 Task: For heading Calibri with Bold.  font size for heading24,  'Change the font style of data to'Bell MT.  and font size to 16,  Change the alignment of both headline & data to Align middle & Align Center.  In the sheet  analysisSalesDashboard
Action: Mouse moved to (67, 148)
Screenshot: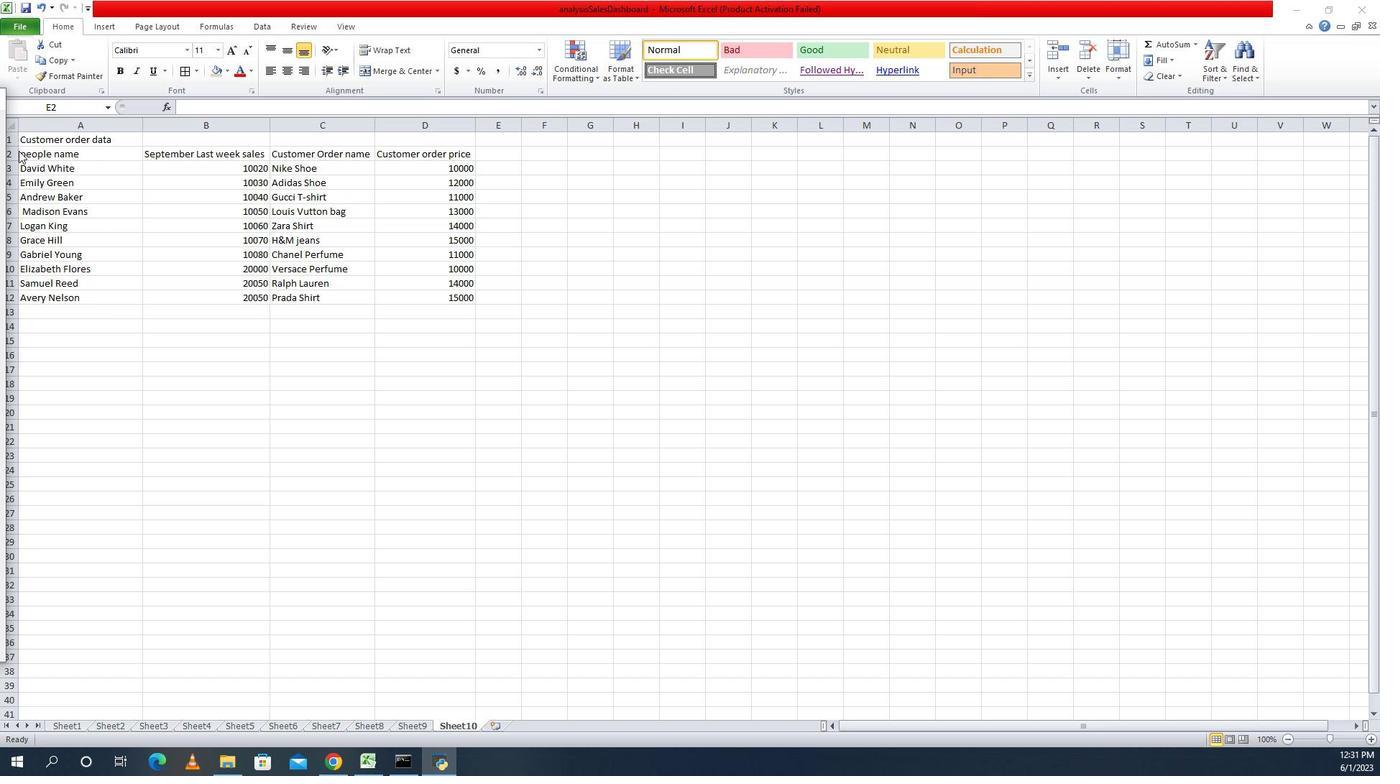 
Action: Mouse pressed left at (67, 148)
Screenshot: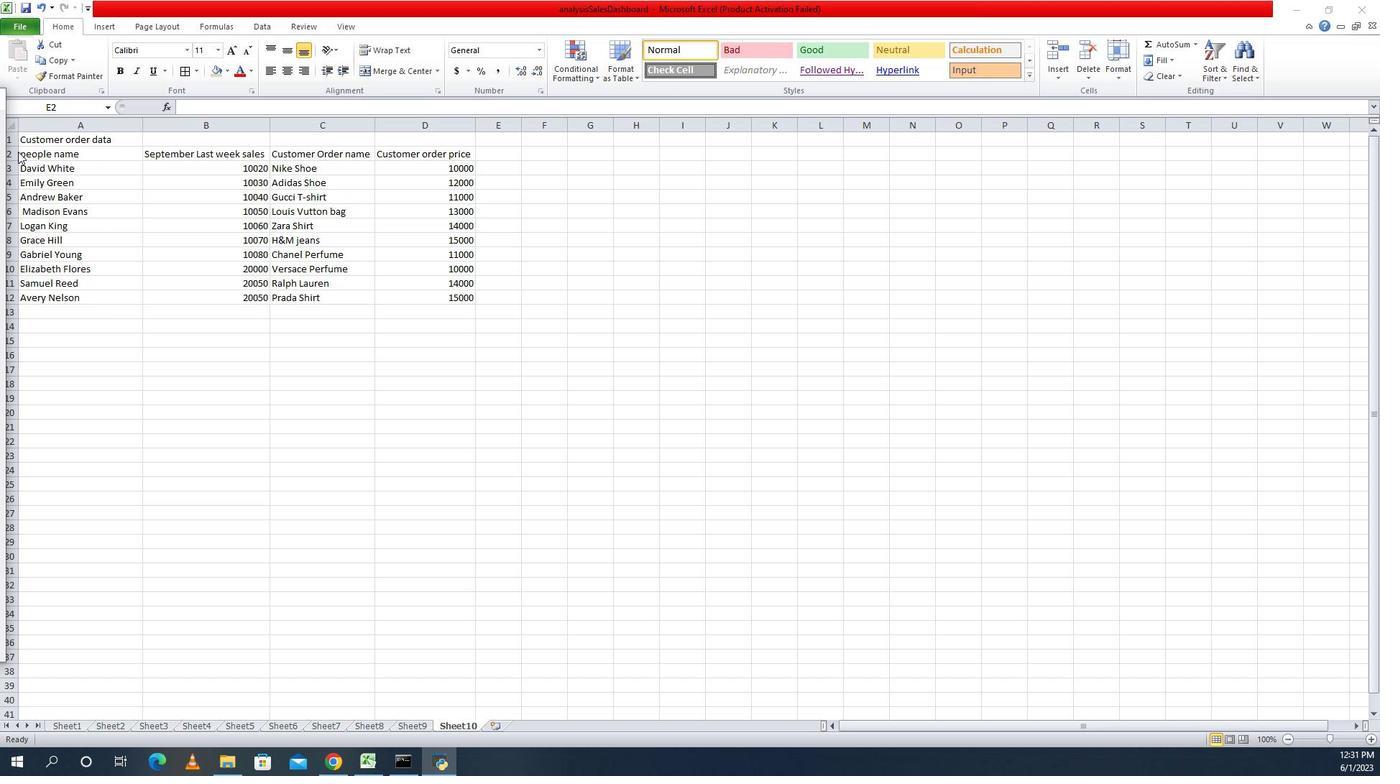 
Action: Mouse moved to (97, 153)
Screenshot: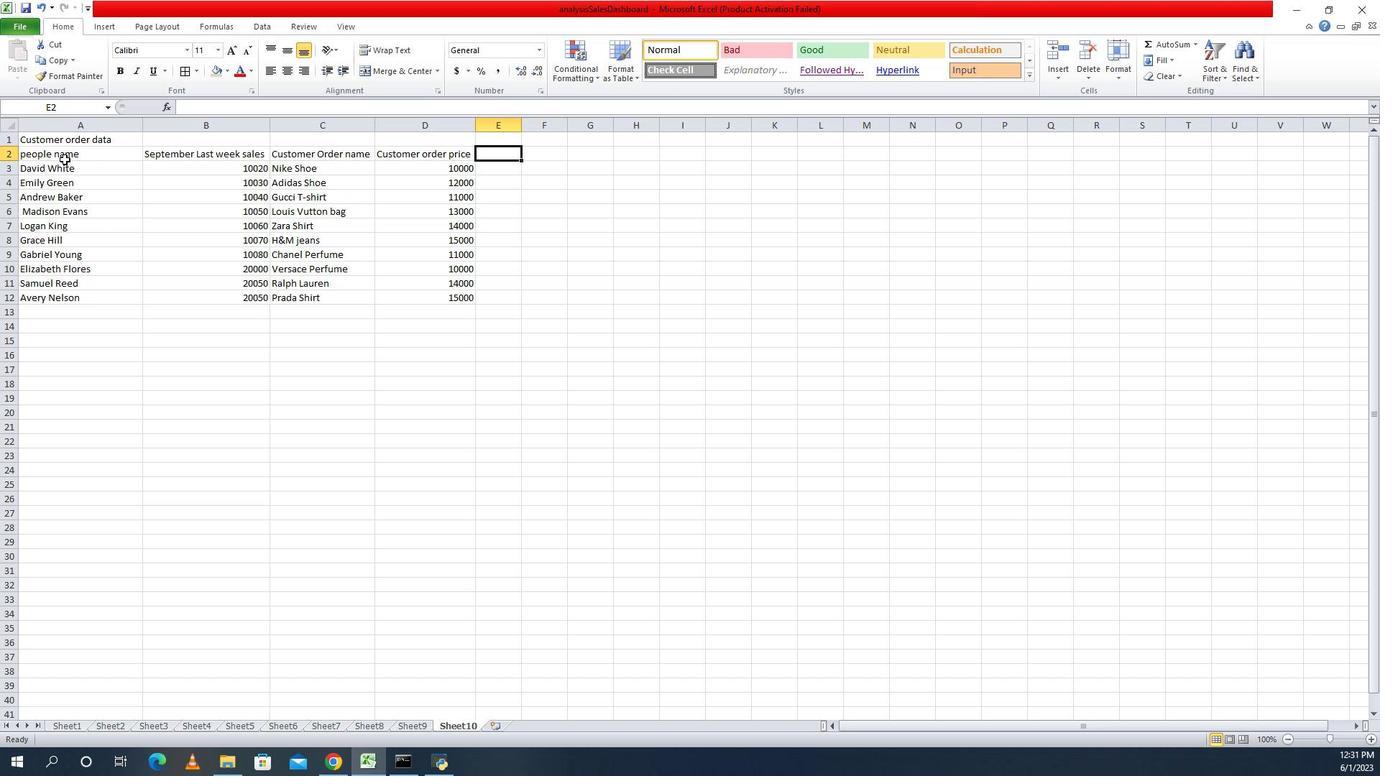 
Action: Mouse pressed left at (97, 153)
Screenshot: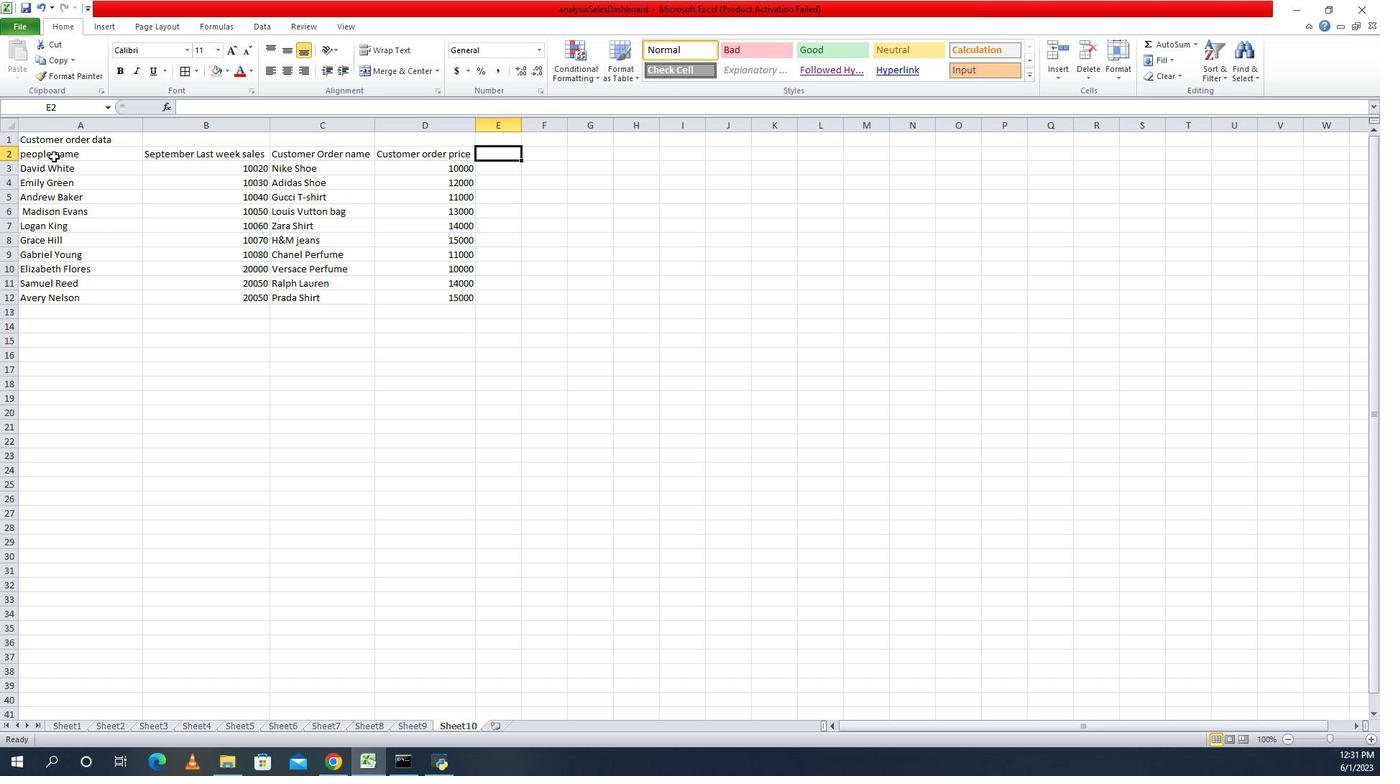 
Action: Mouse moved to (196, 45)
Screenshot: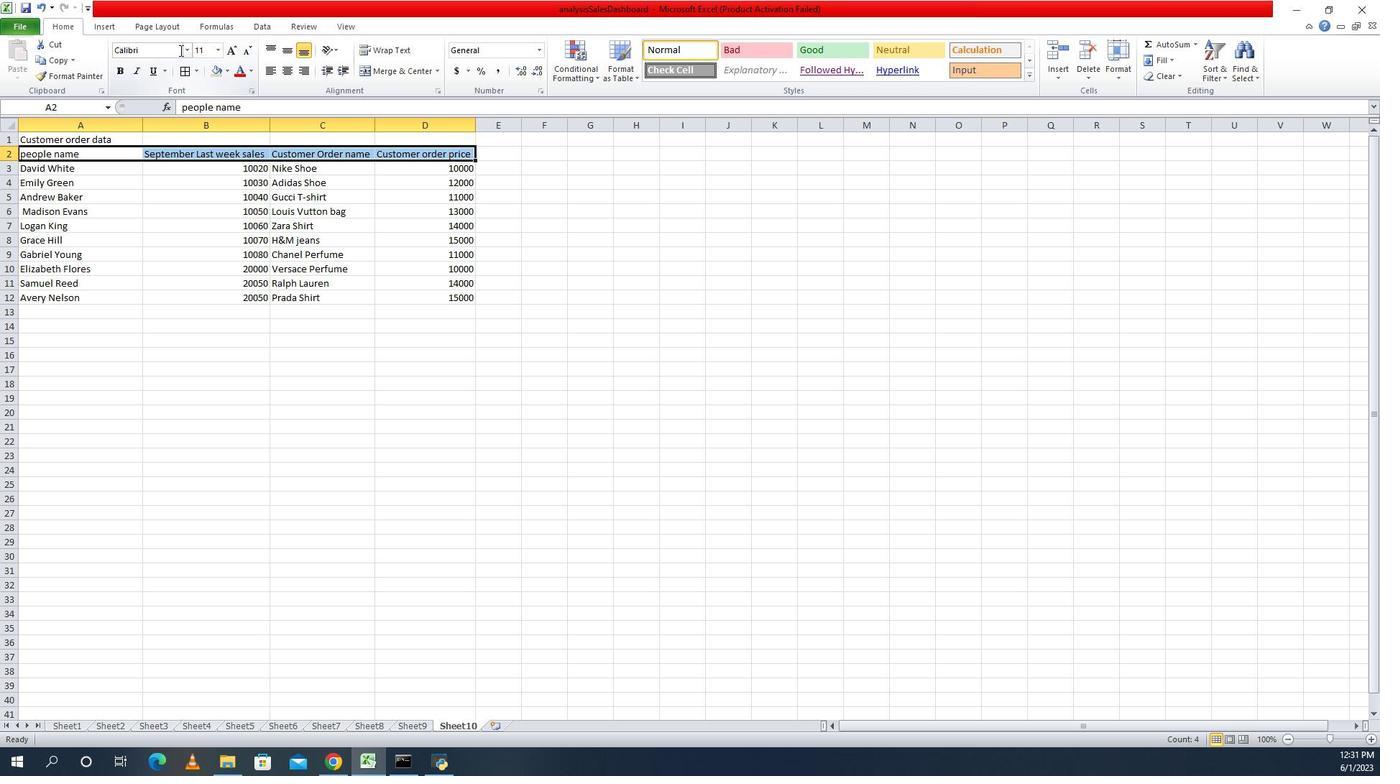 
Action: Mouse pressed left at (196, 45)
Screenshot: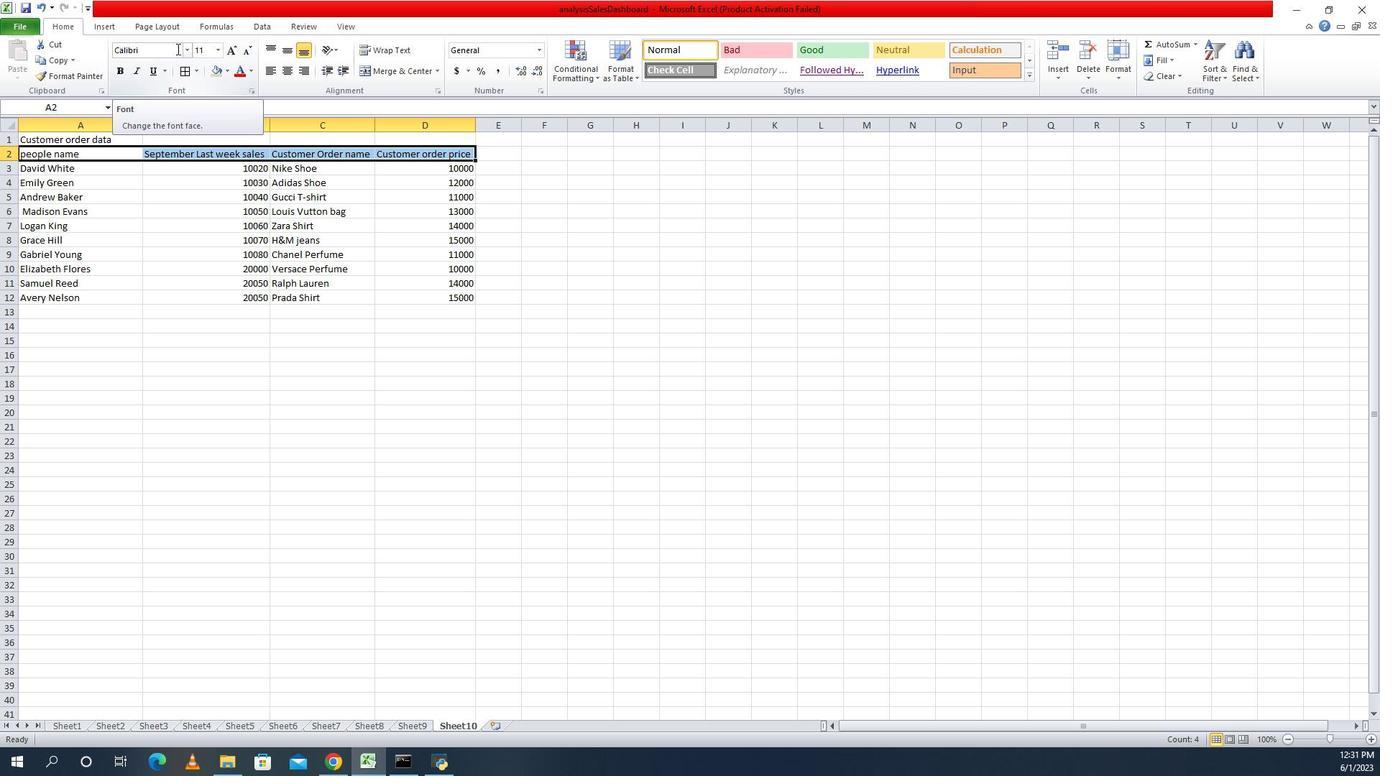 
Action: Mouse moved to (154, 67)
Screenshot: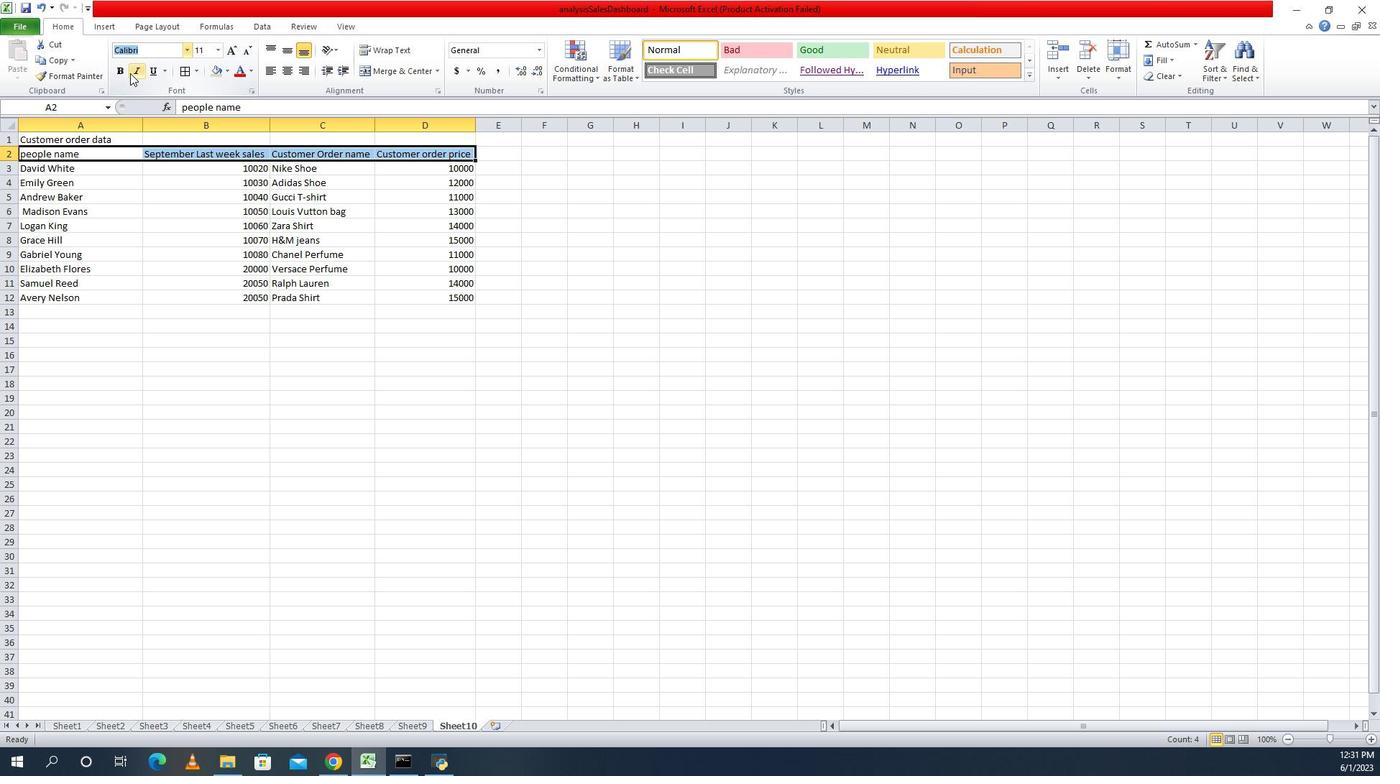 
Action: Mouse pressed left at (154, 67)
Screenshot: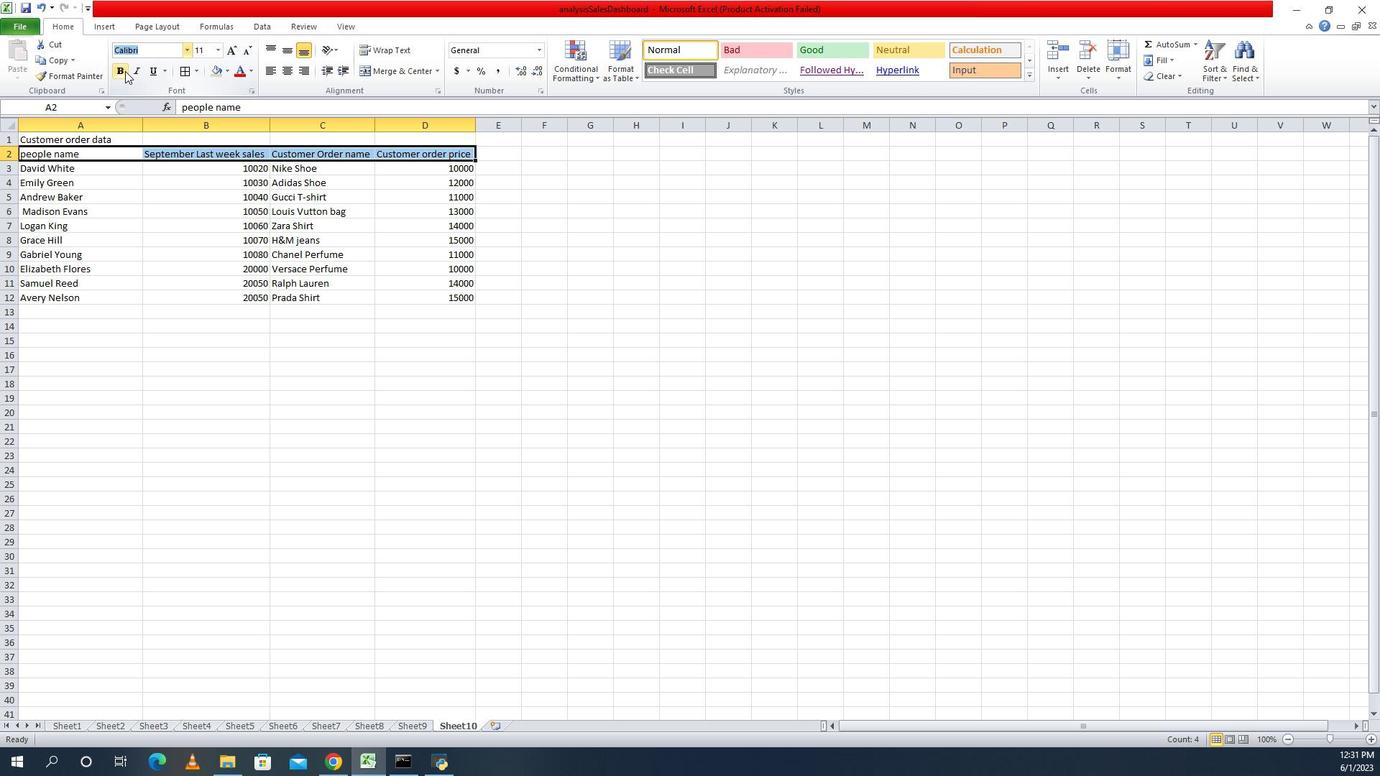
Action: Mouse moved to (230, 48)
Screenshot: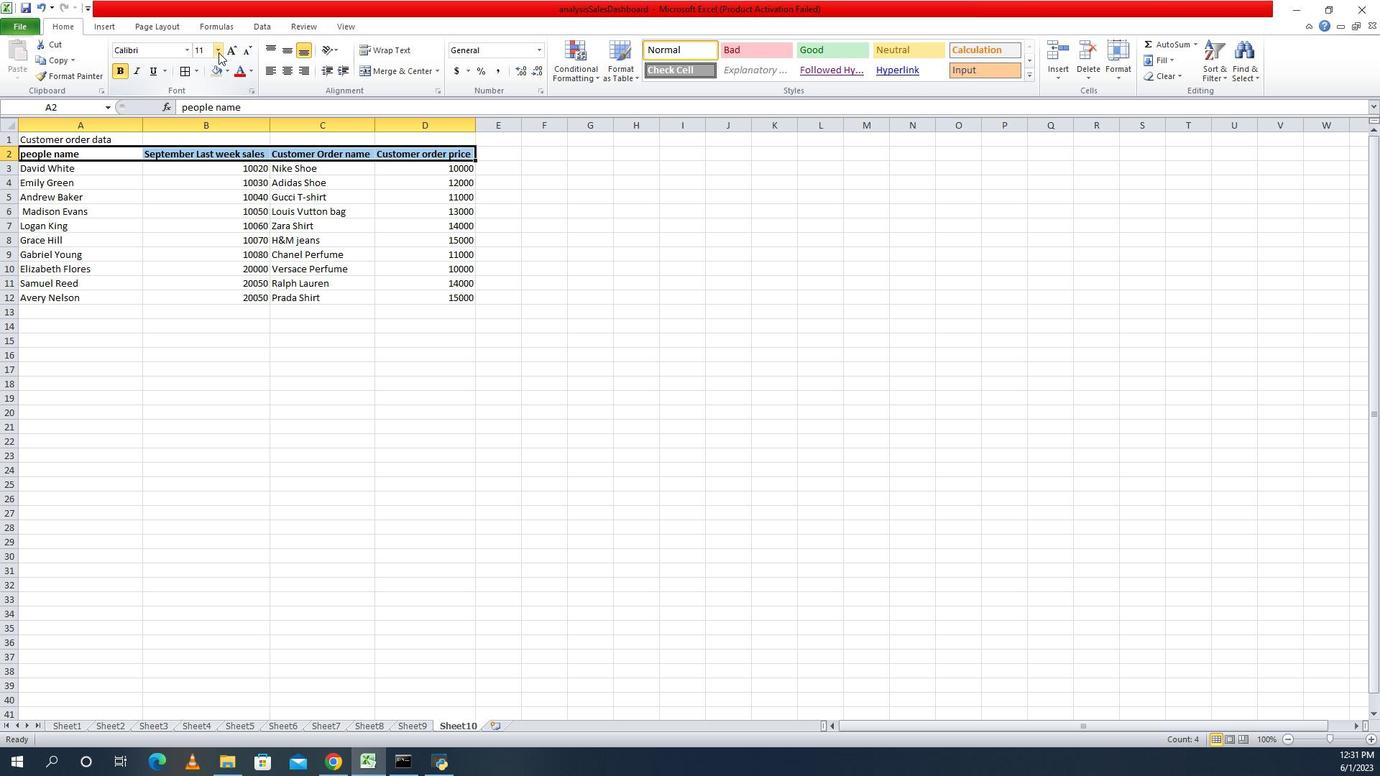
Action: Mouse pressed left at (230, 48)
Screenshot: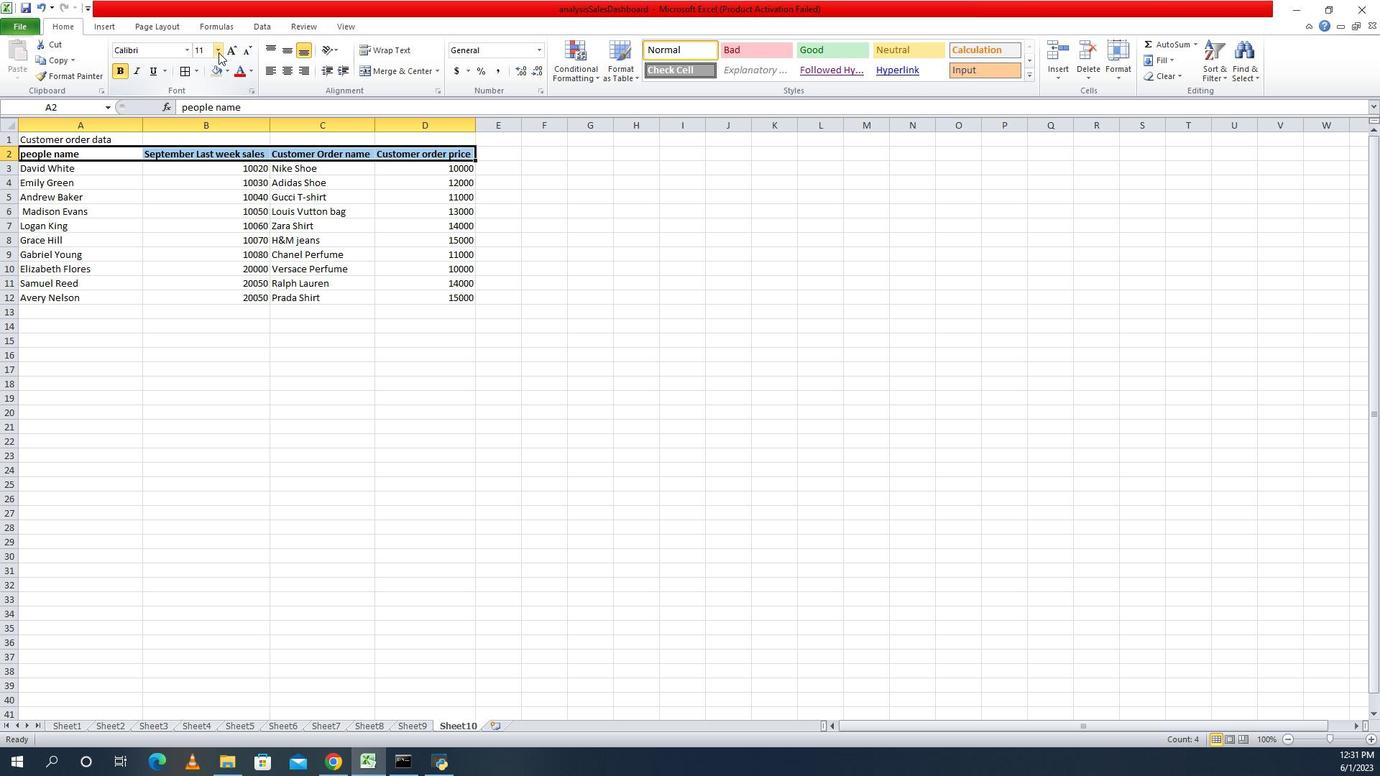 
Action: Mouse moved to (217, 180)
Screenshot: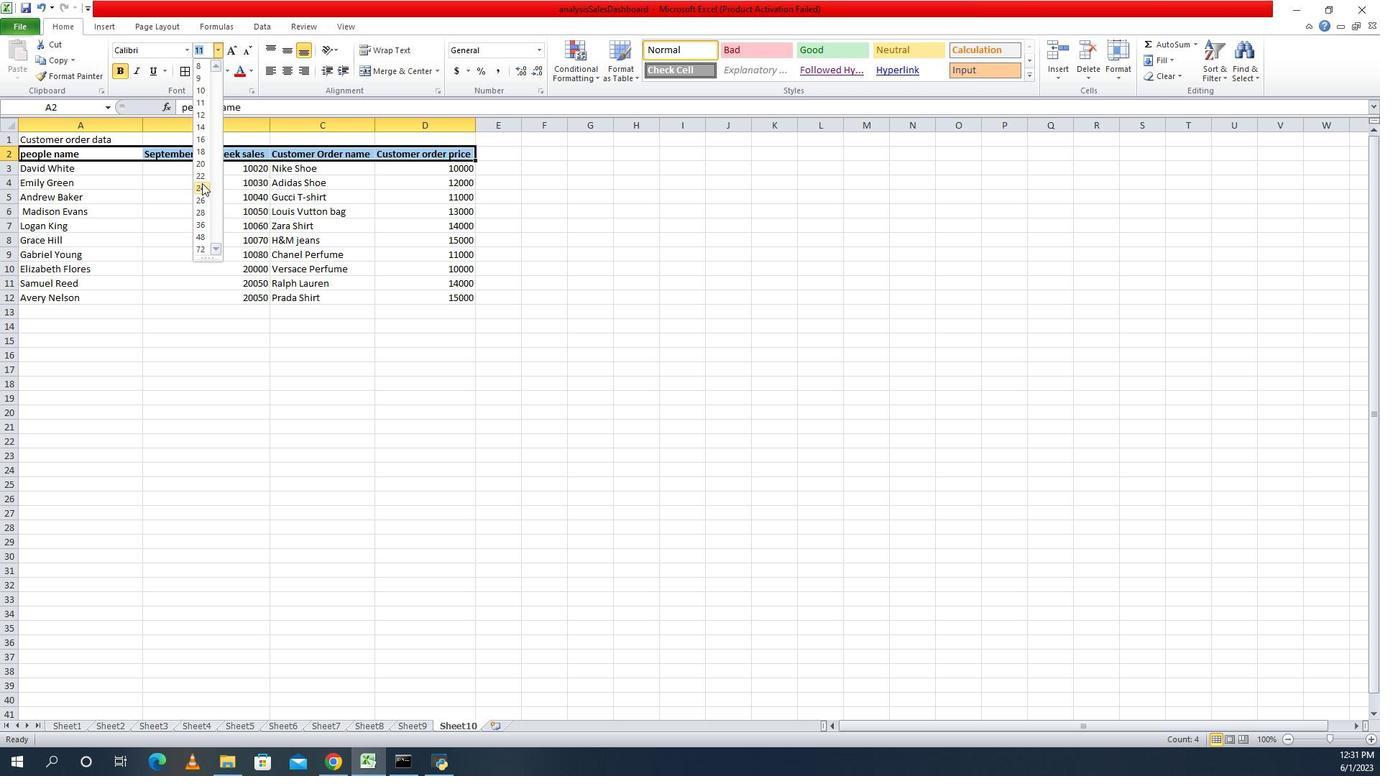 
Action: Mouse pressed left at (217, 180)
Screenshot: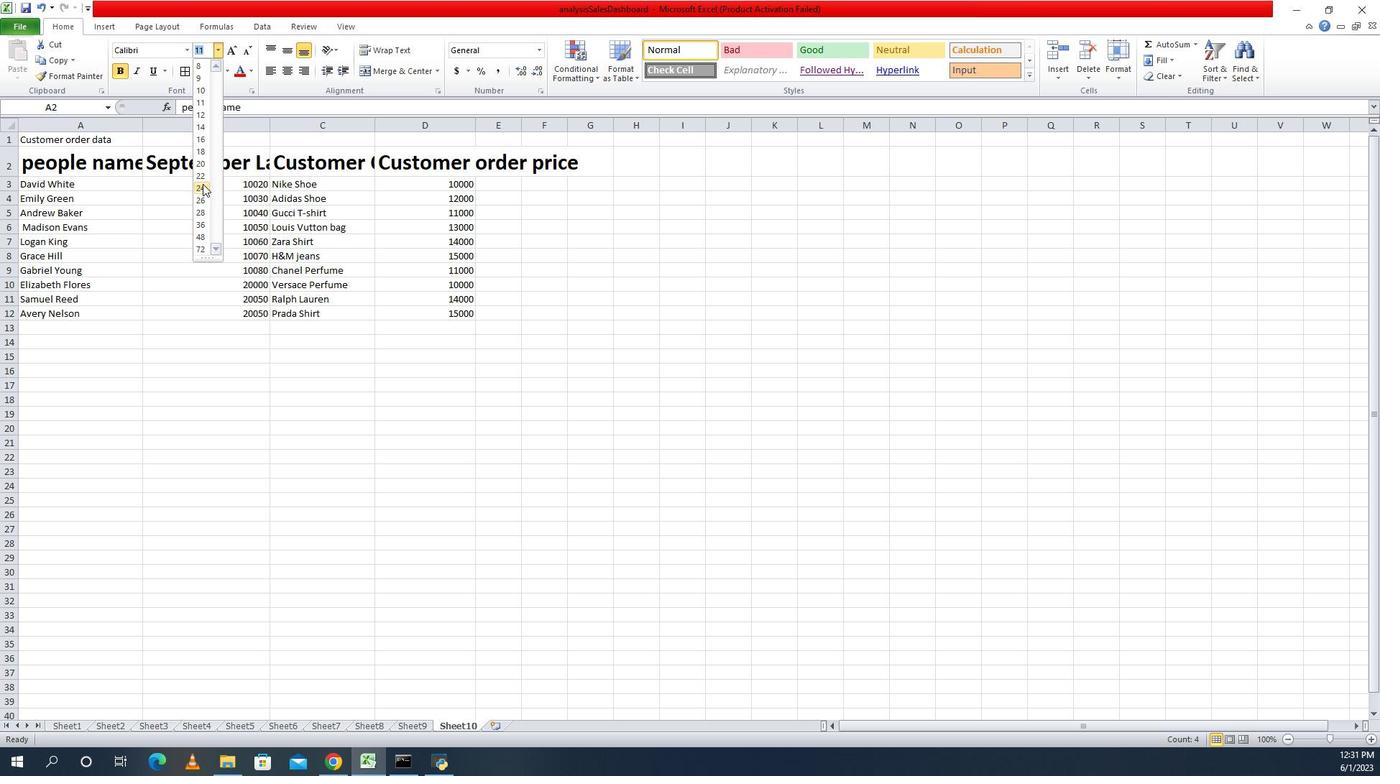 
Action: Mouse moved to (439, 121)
Screenshot: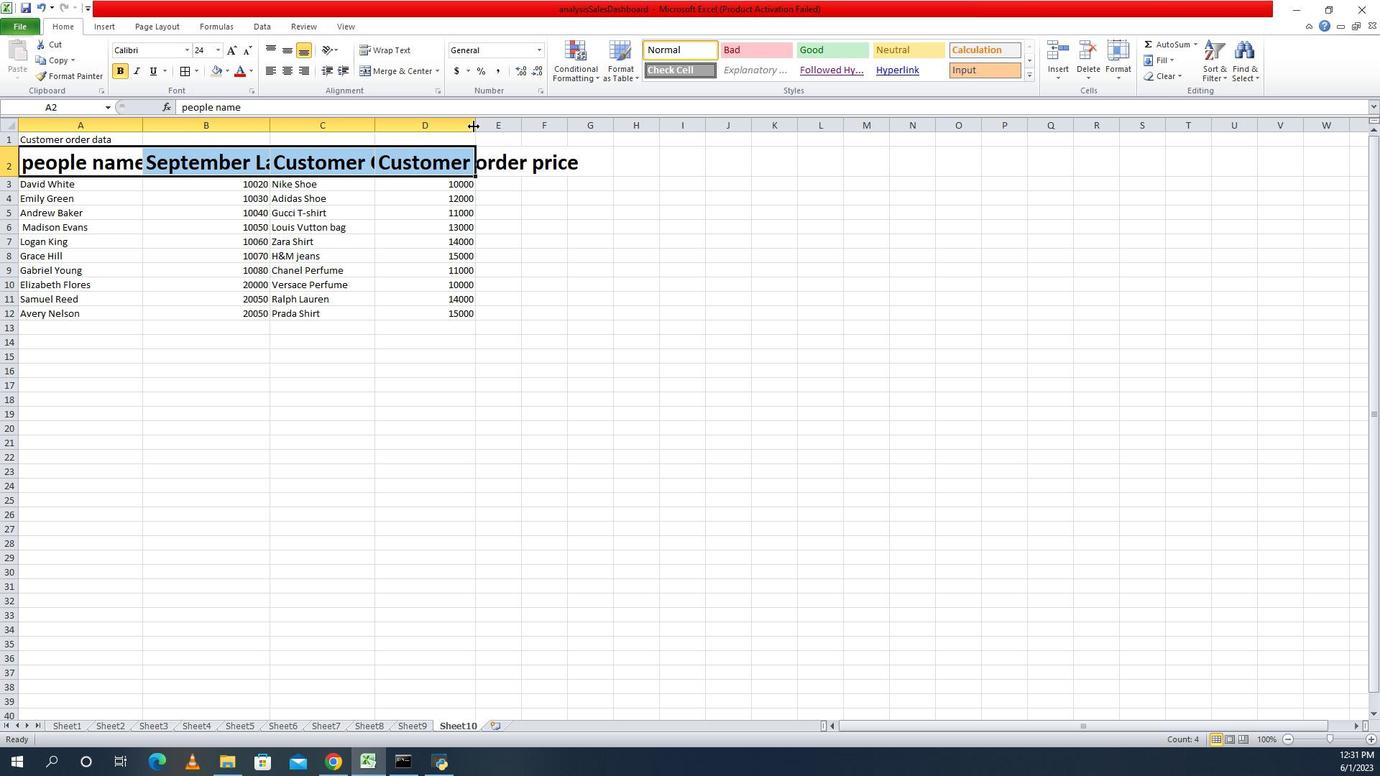 
Action: Mouse pressed left at (439, 121)
Screenshot: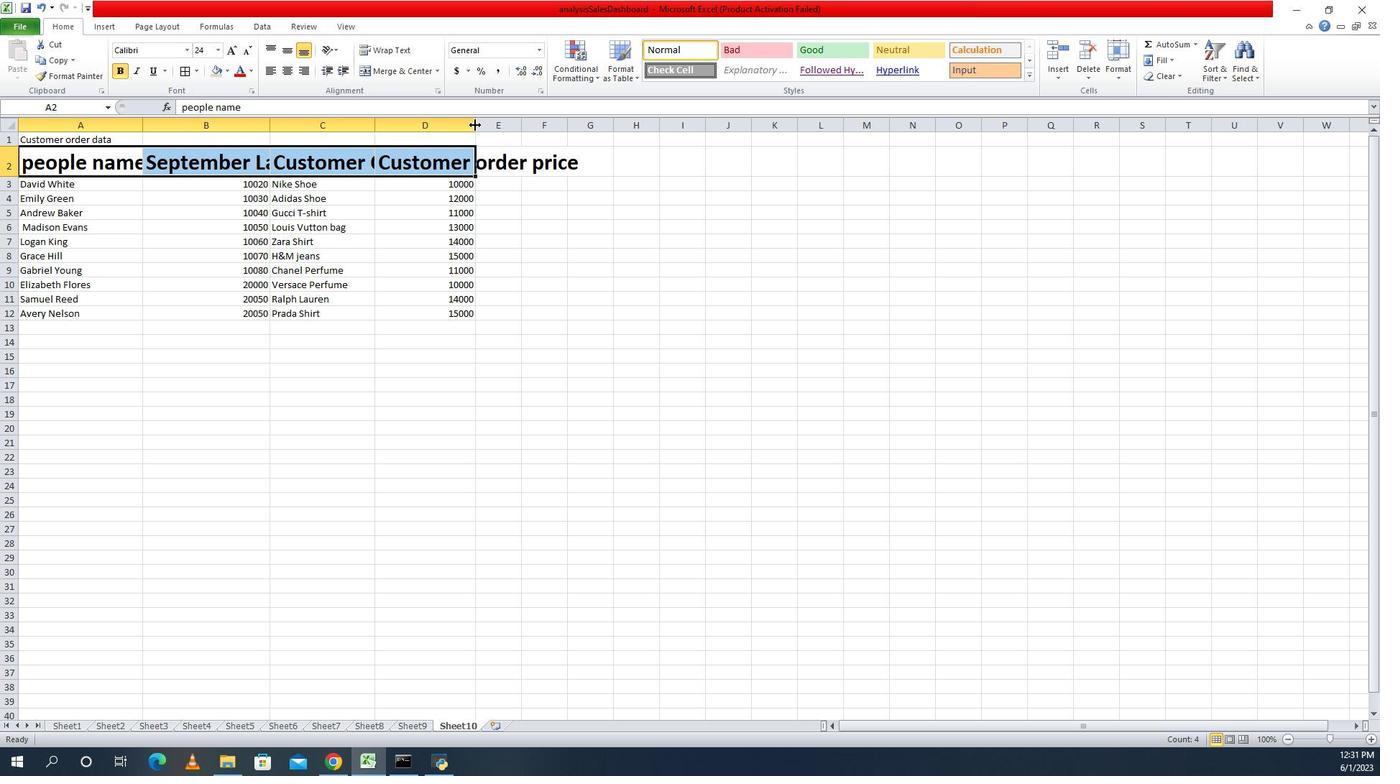 
Action: Mouse pressed left at (439, 121)
Screenshot: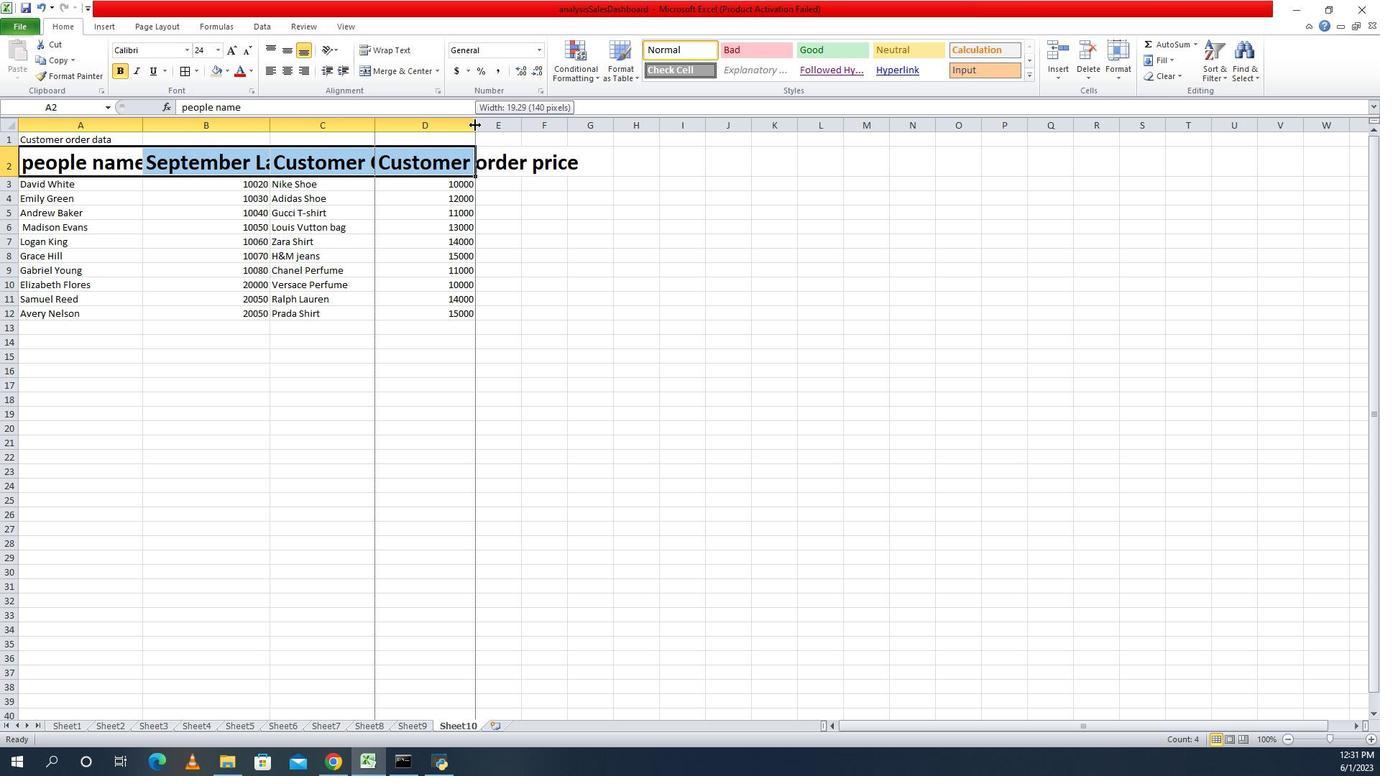 
Action: Mouse moved to (357, 122)
Screenshot: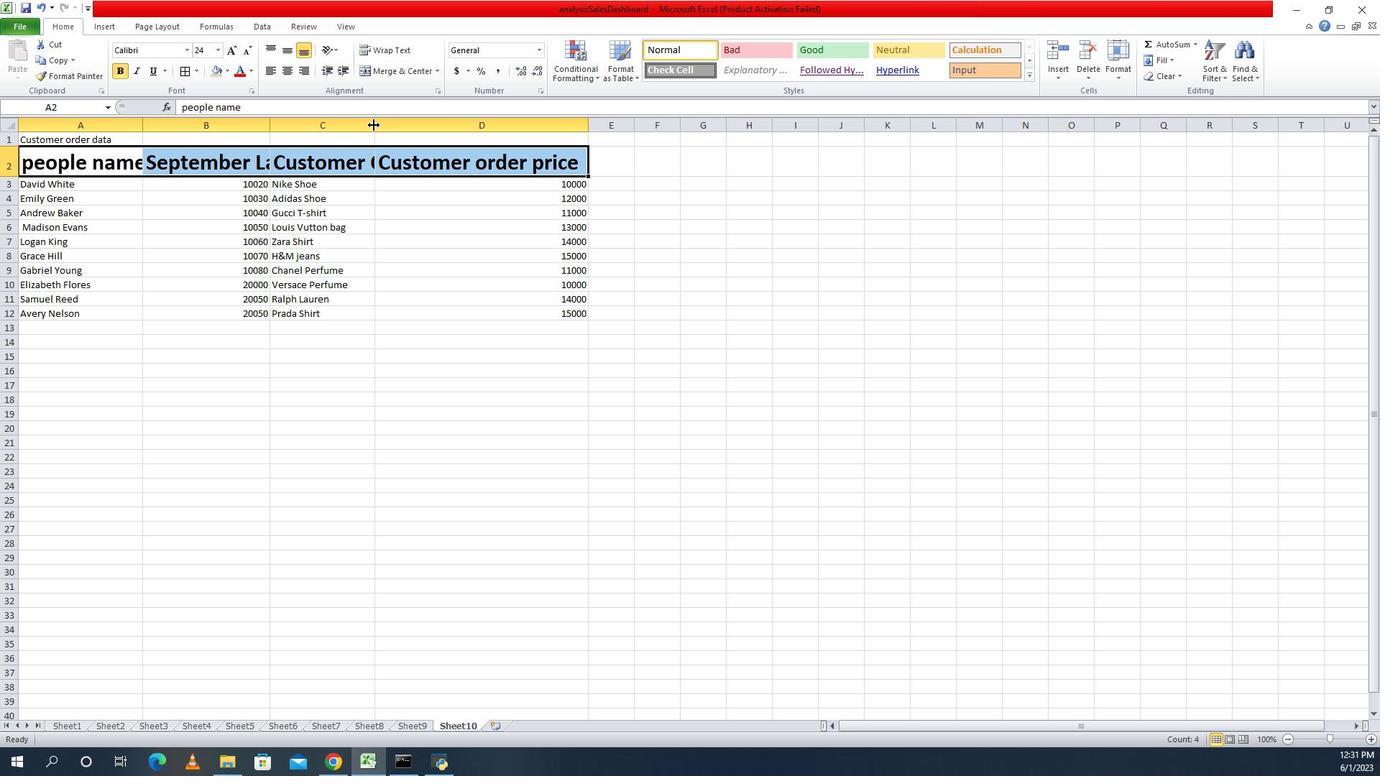 
Action: Mouse pressed left at (357, 122)
Screenshot: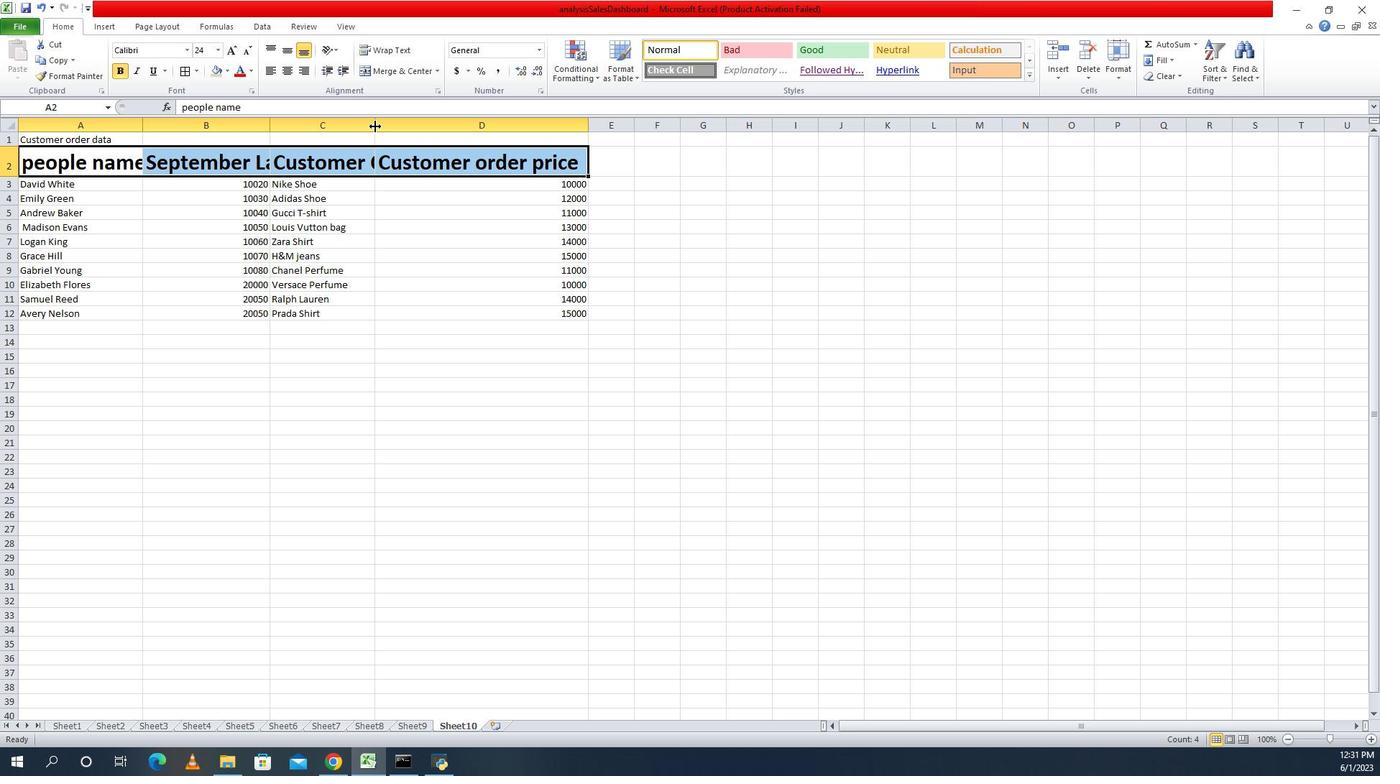 
Action: Mouse moved to (357, 123)
Screenshot: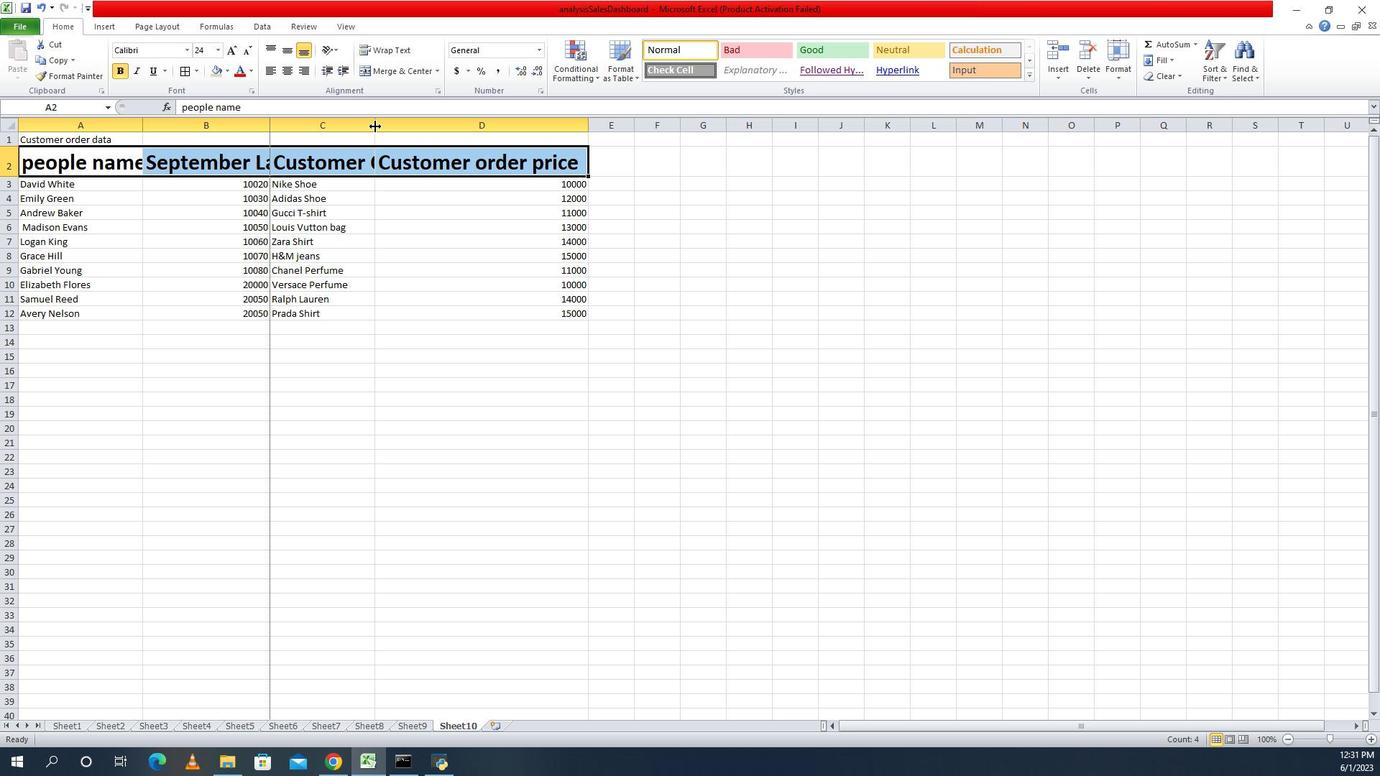 
Action: Mouse pressed left at (357, 123)
Screenshot: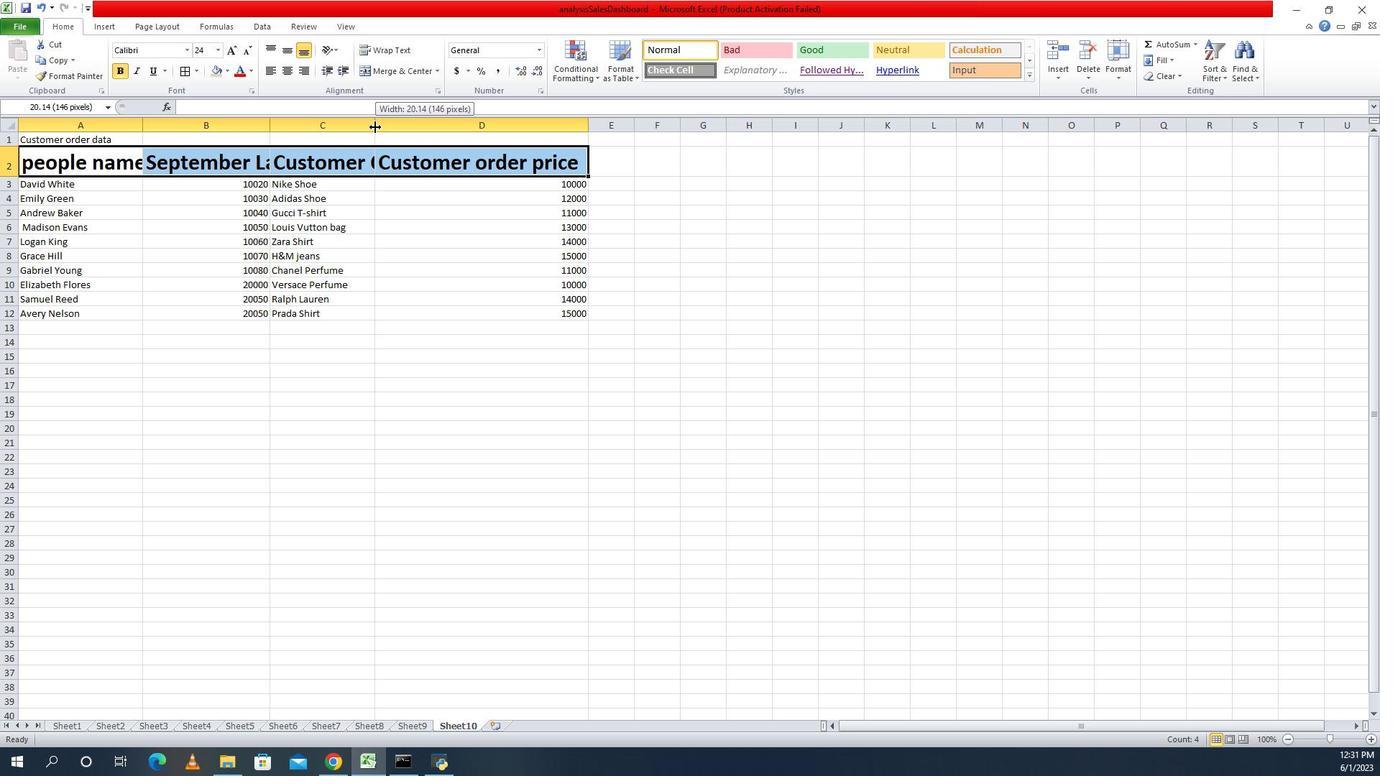
Action: Mouse moved to (273, 121)
Screenshot: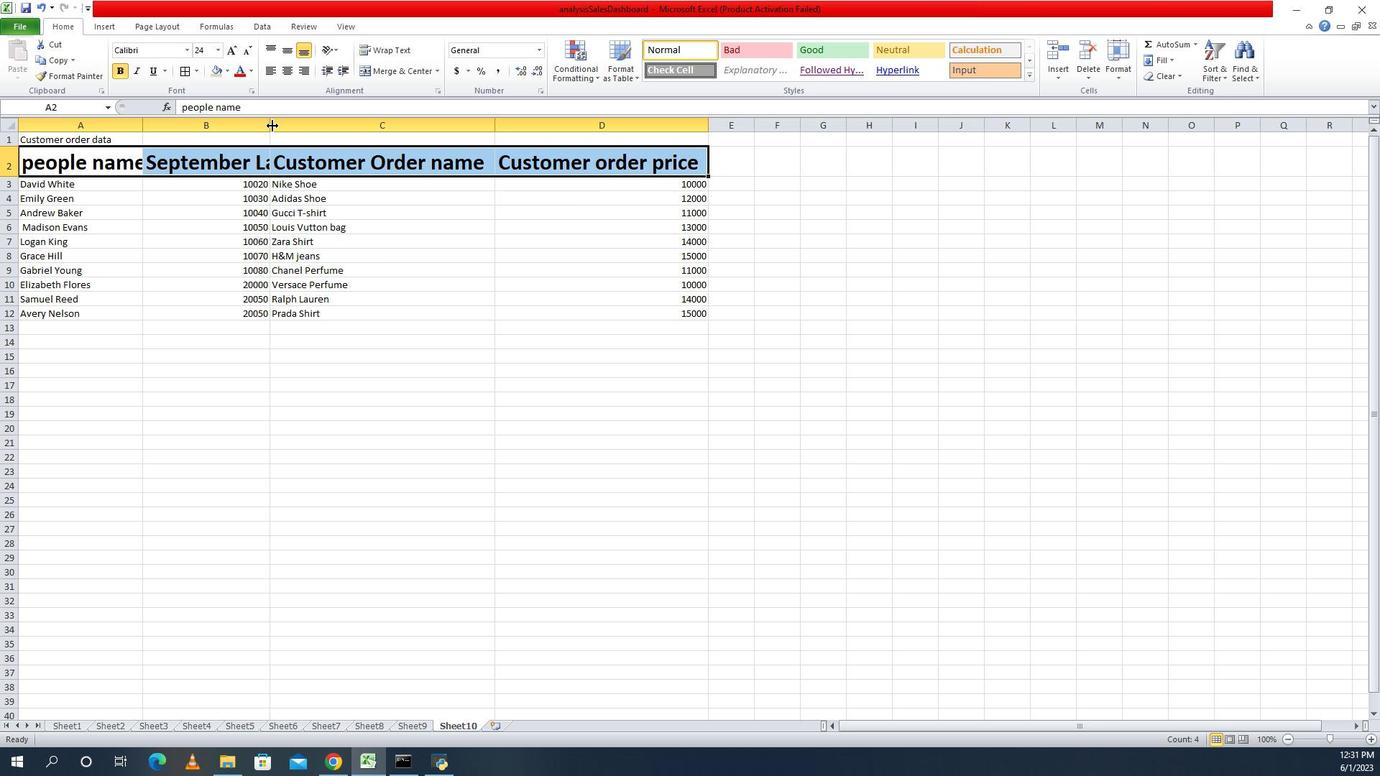
Action: Mouse pressed left at (273, 121)
Screenshot: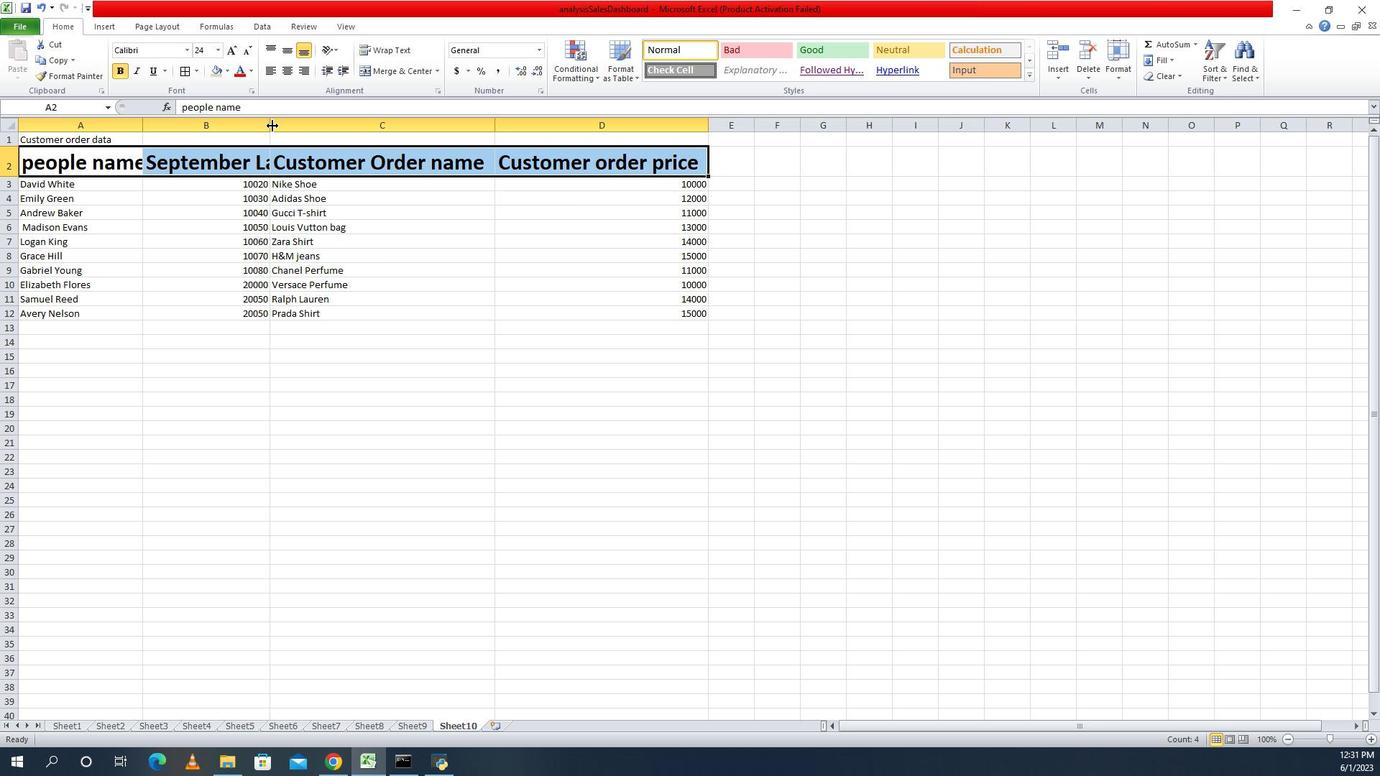 
Action: Mouse pressed left at (273, 121)
Screenshot: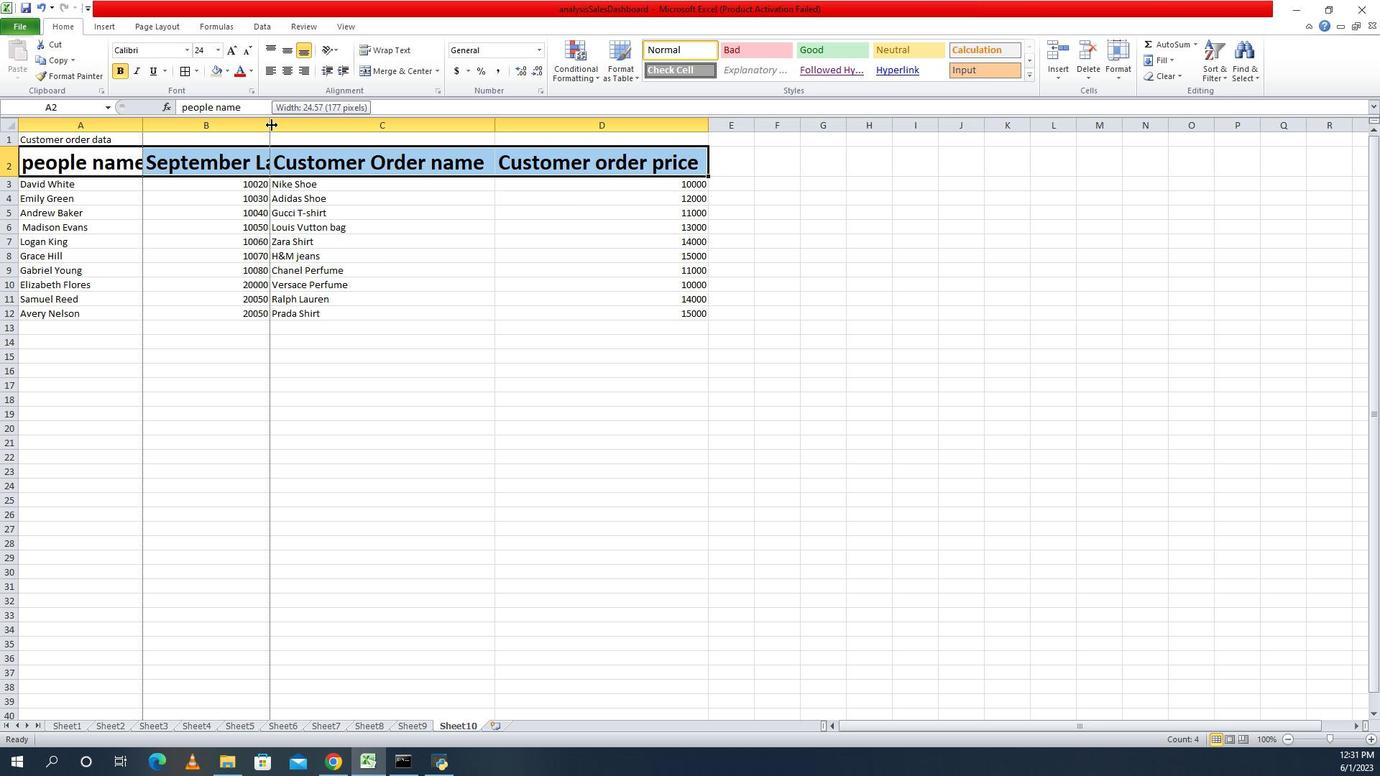 
Action: Mouse moved to (167, 128)
Screenshot: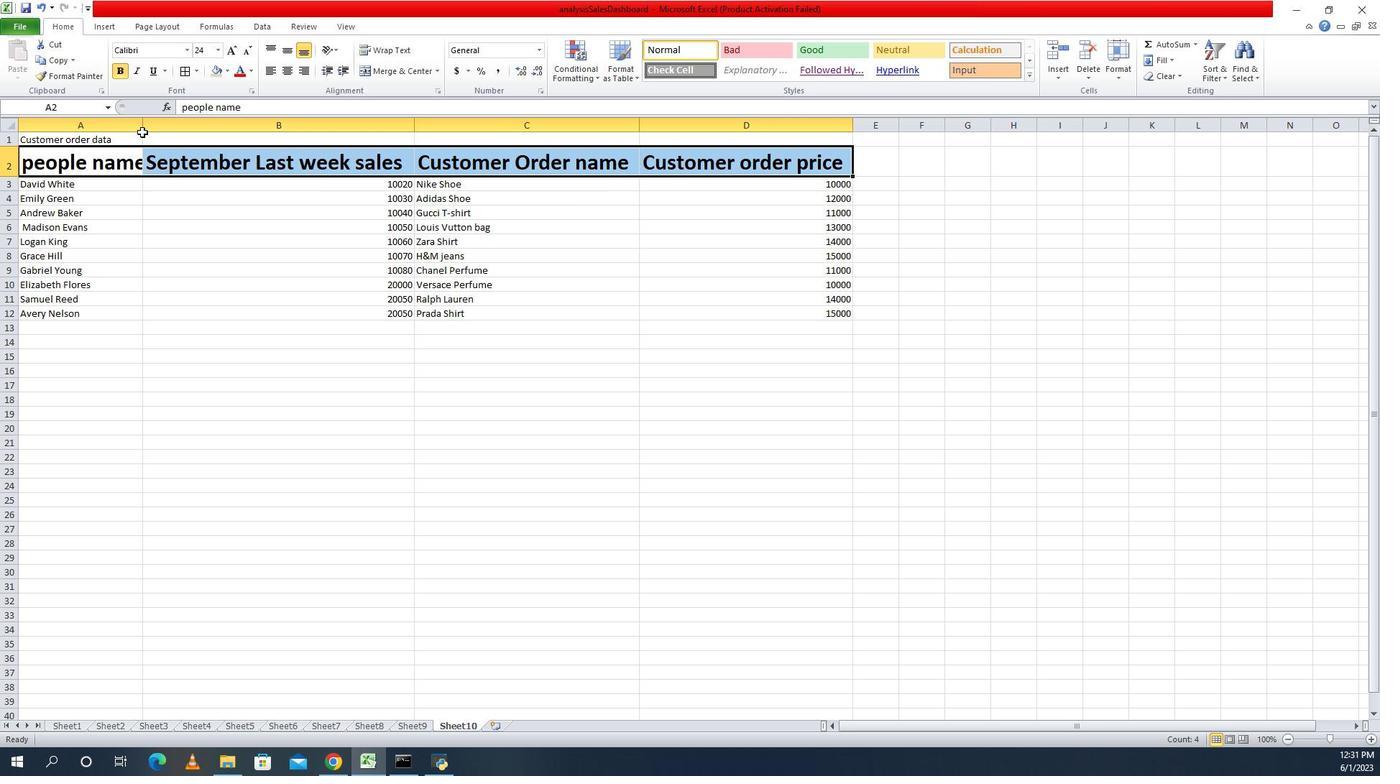 
Action: Mouse pressed left at (167, 128)
Screenshot: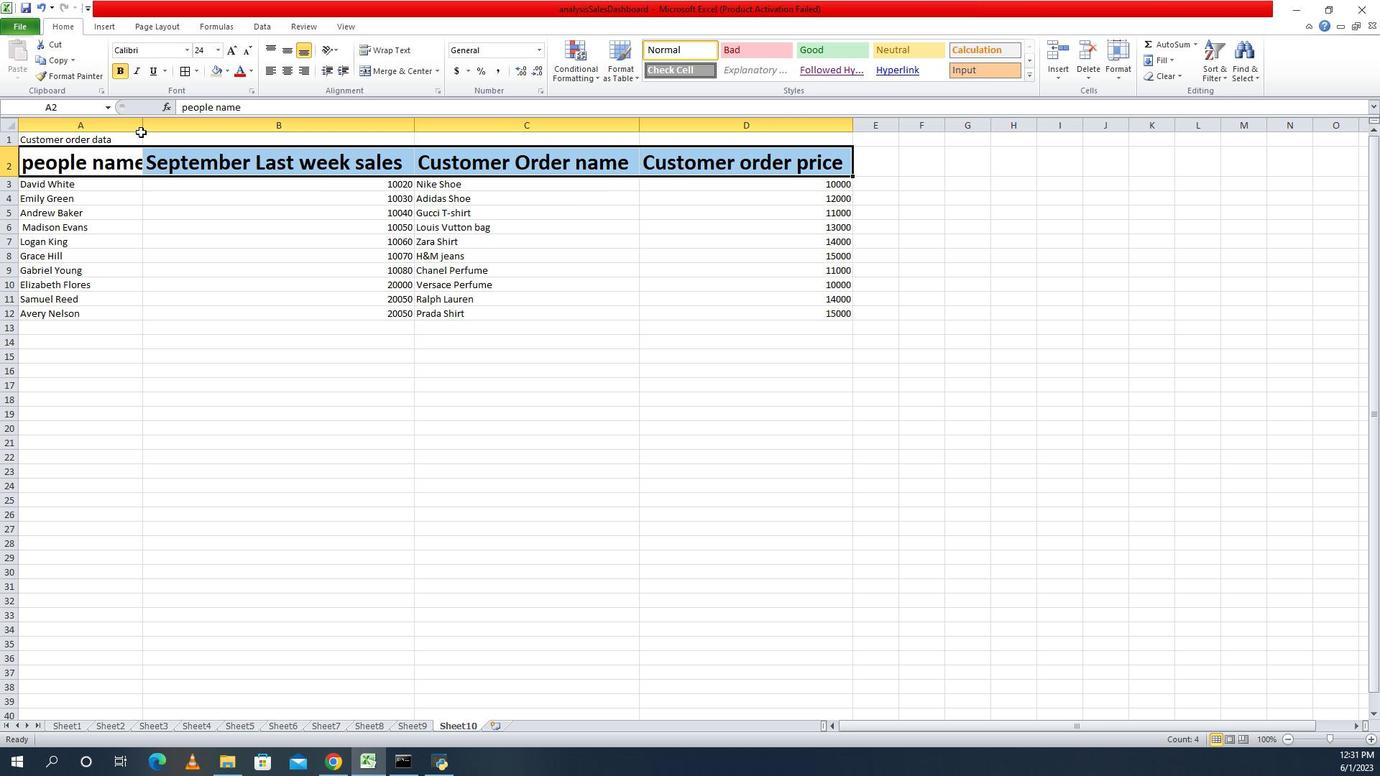 
Action: Mouse moved to (168, 130)
Screenshot: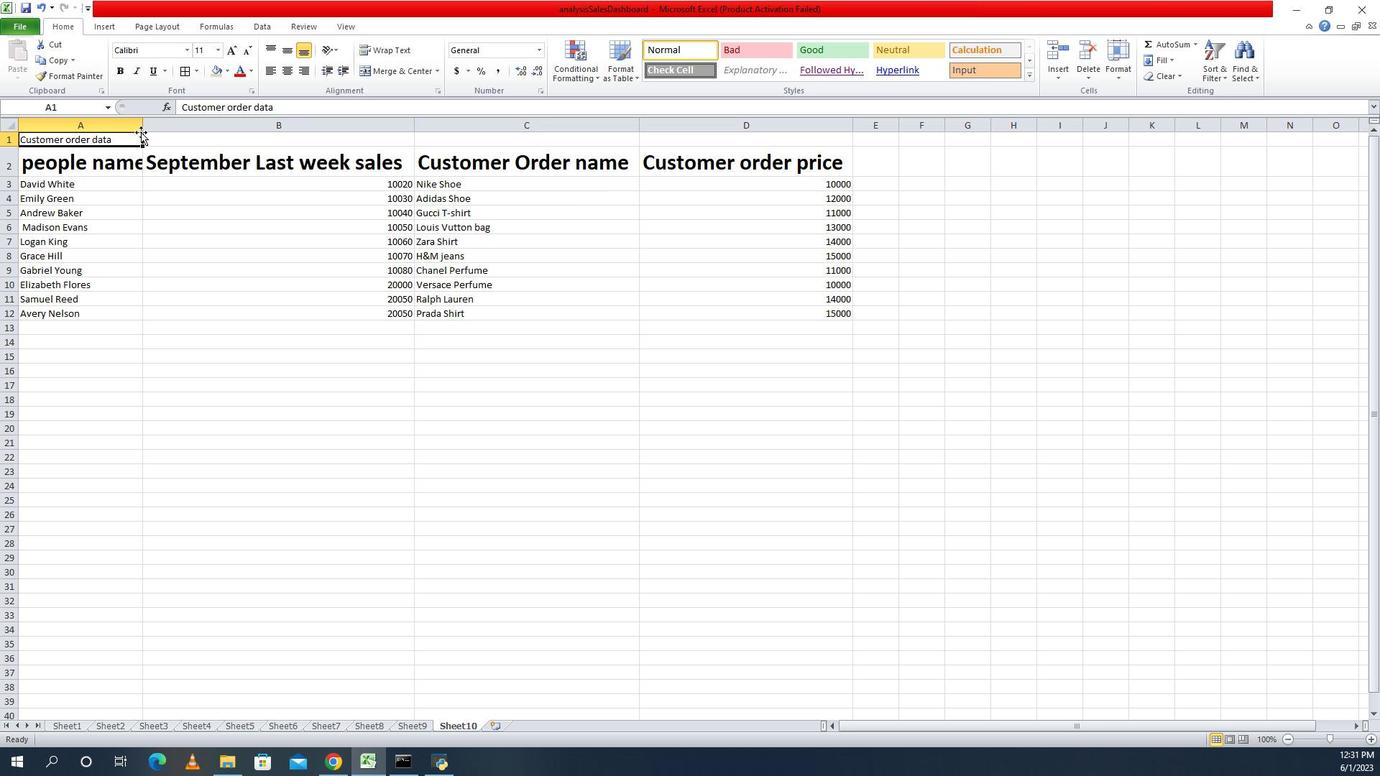 
Action: Mouse pressed left at (168, 130)
Screenshot: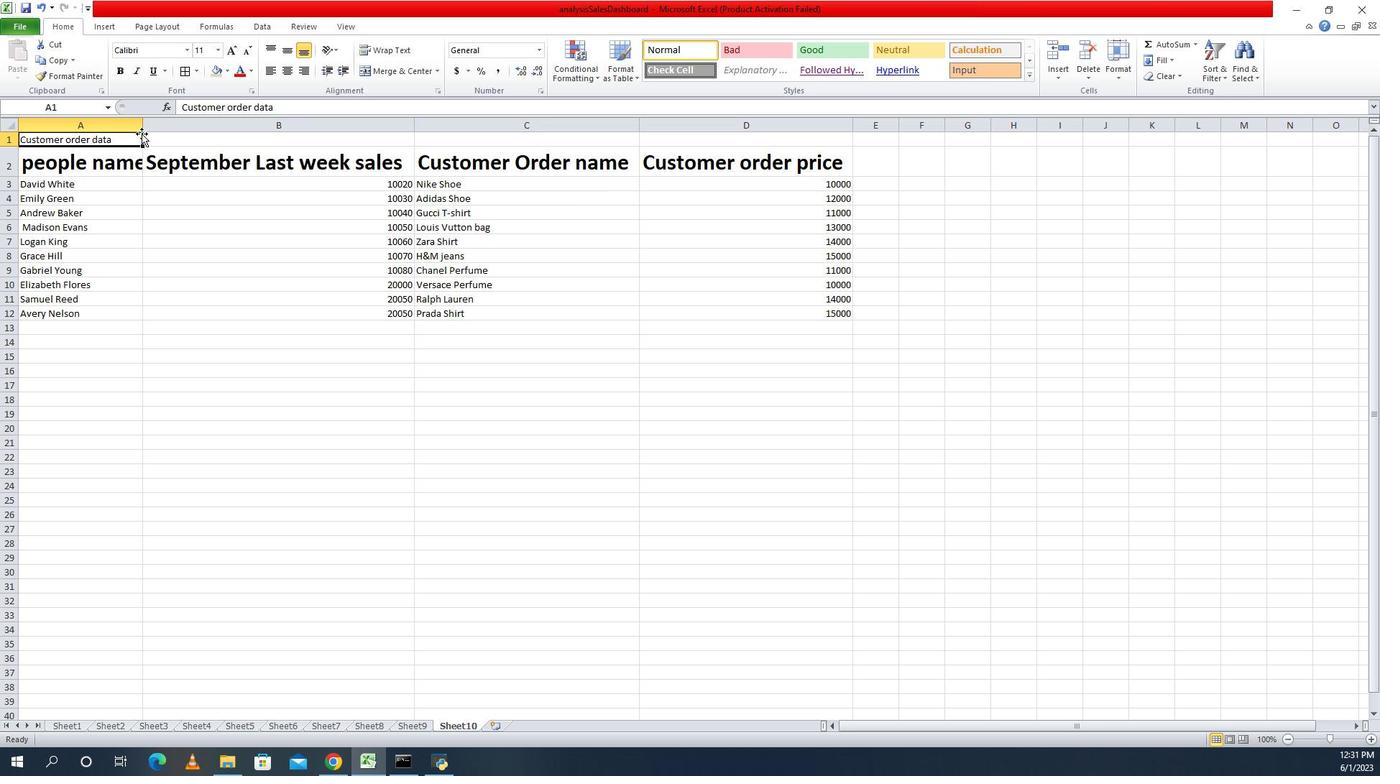 
Action: Mouse moved to (168, 130)
Screenshot: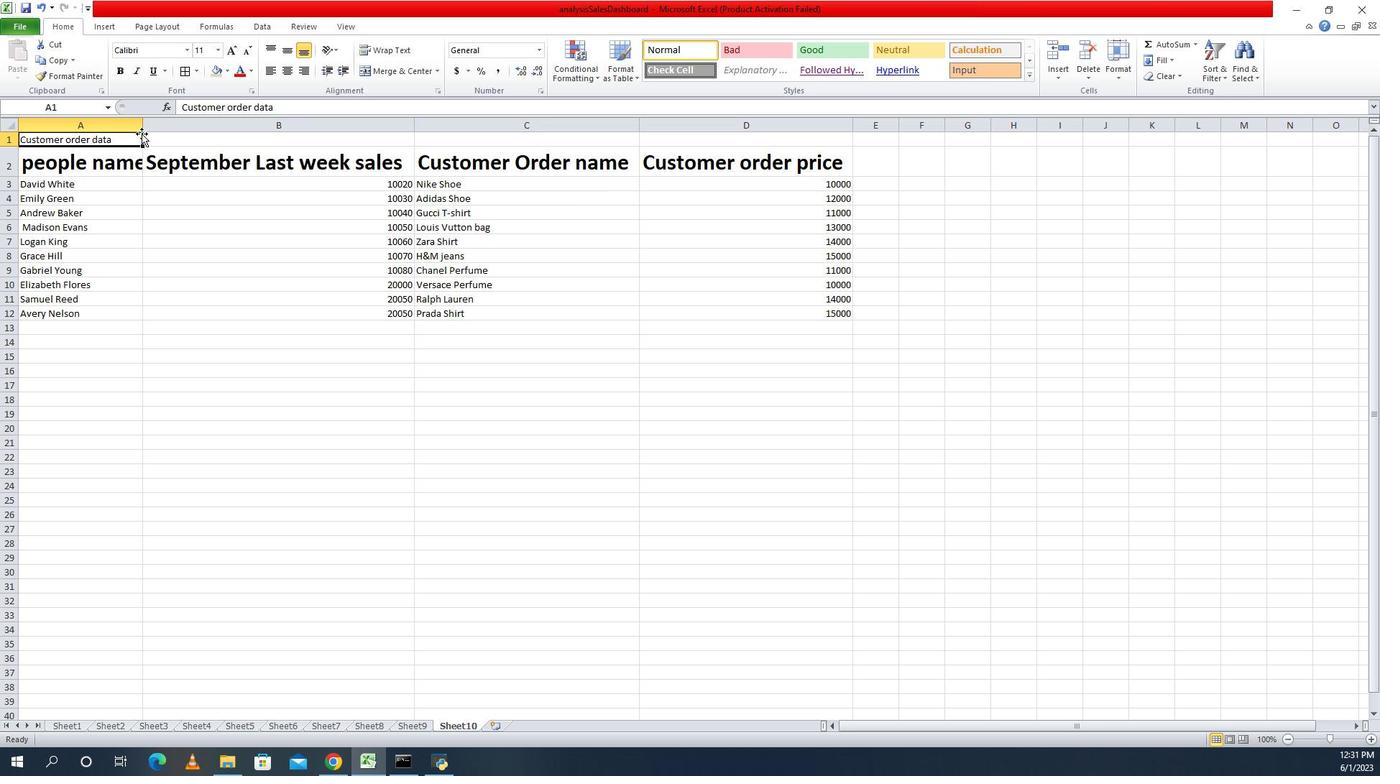 
Action: Mouse pressed left at (168, 130)
Screenshot: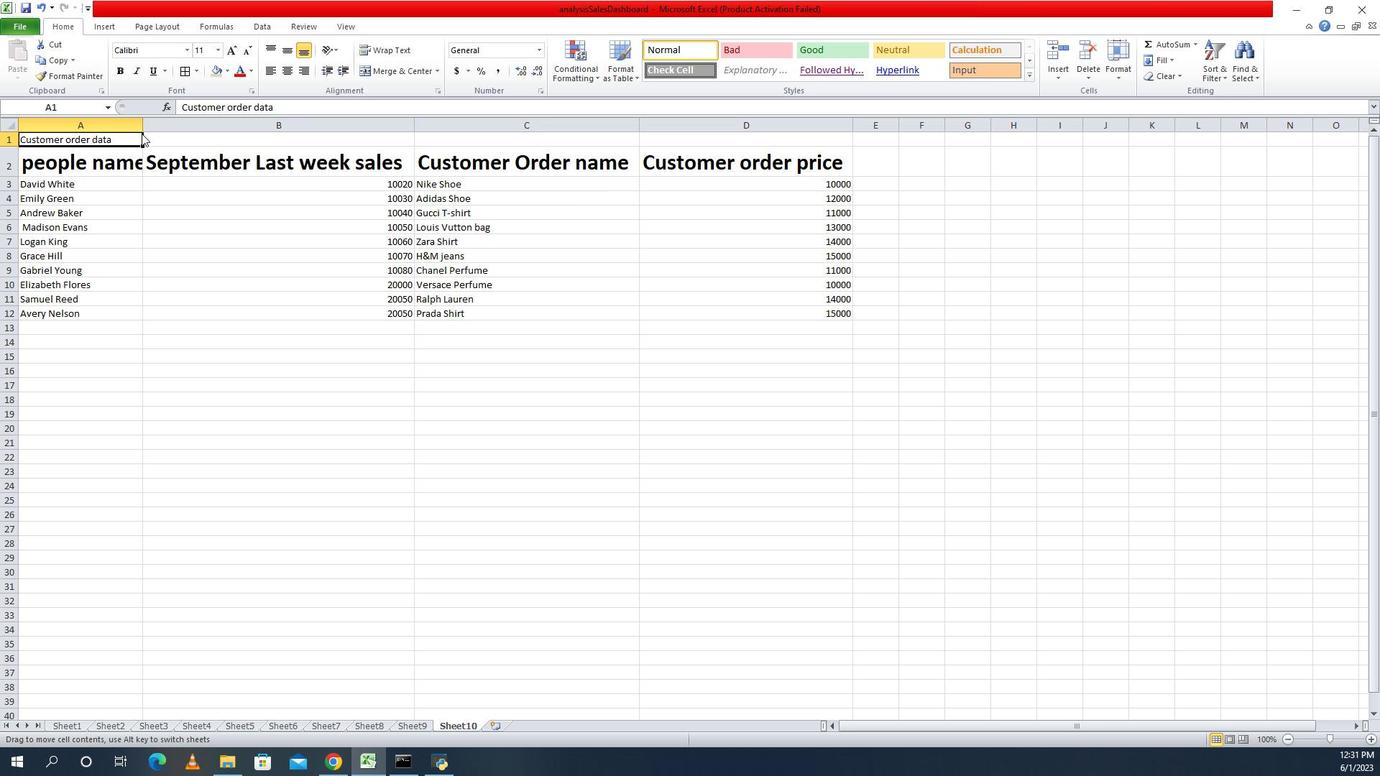 
Action: Mouse moved to (169, 124)
Screenshot: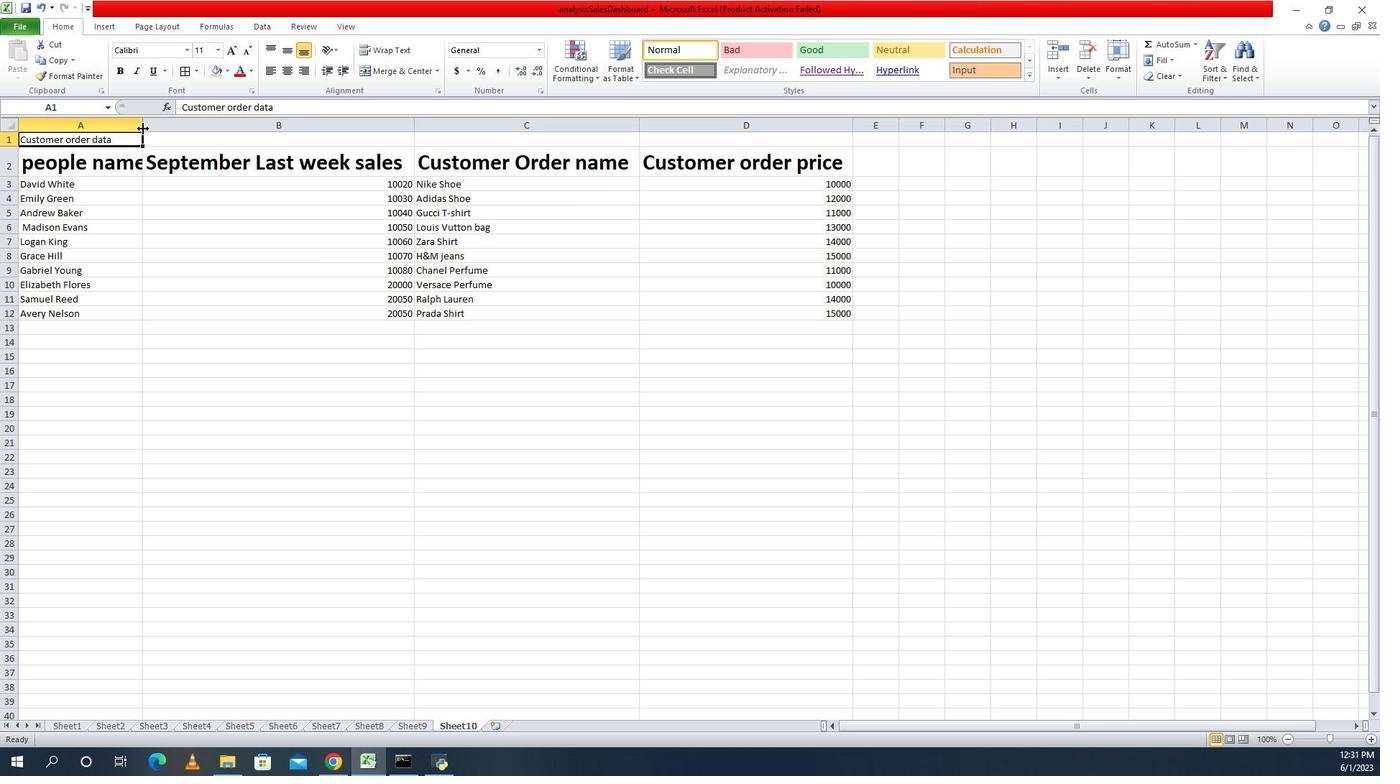 
Action: Mouse pressed left at (169, 124)
Screenshot: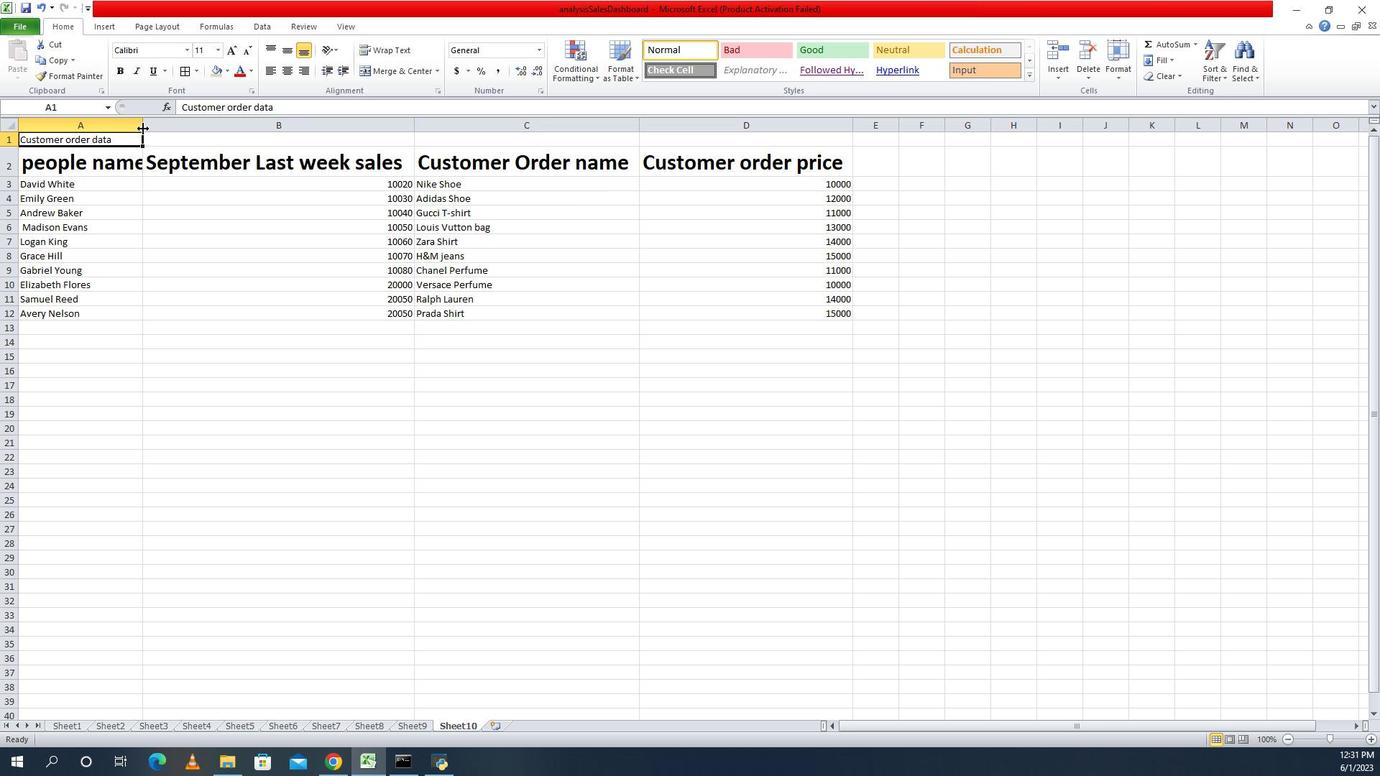 
Action: Mouse pressed left at (169, 124)
Screenshot: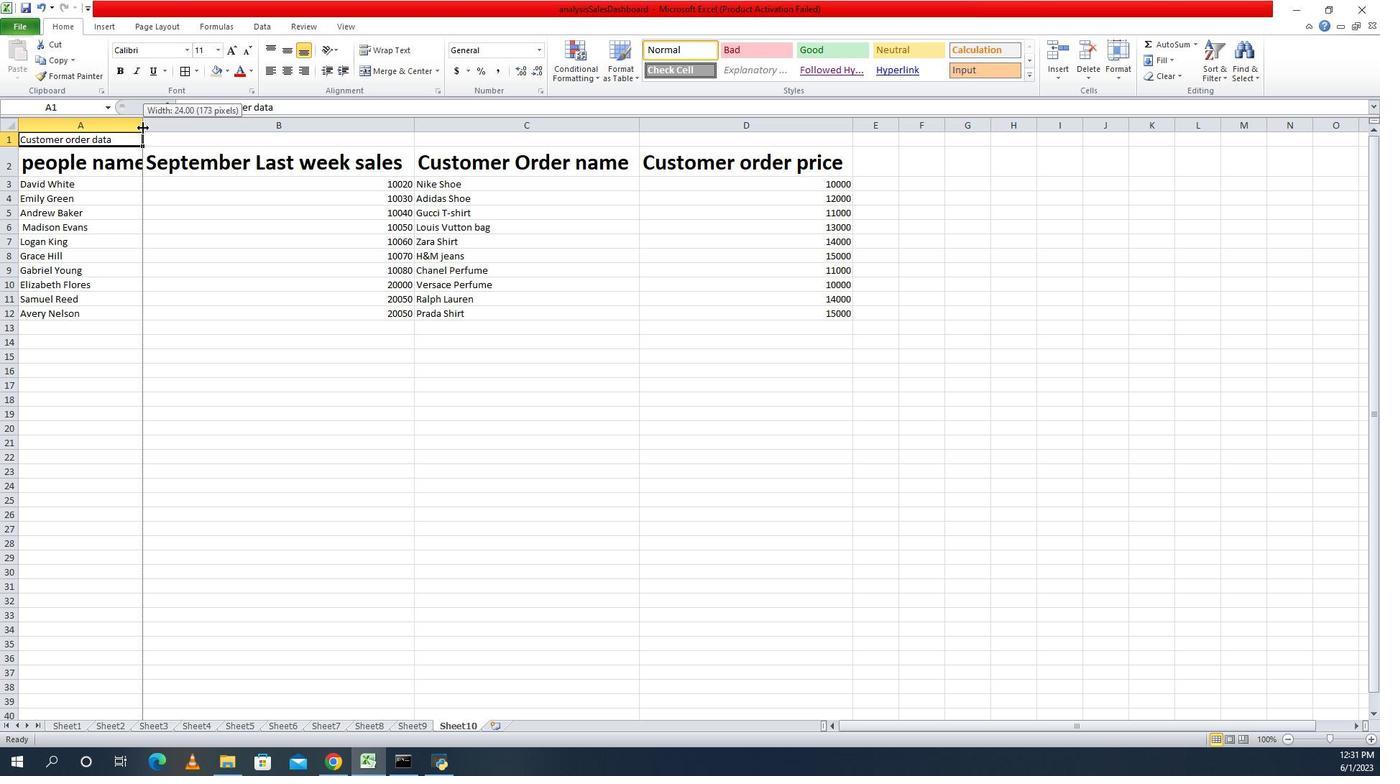
Action: Mouse moved to (94, 187)
Screenshot: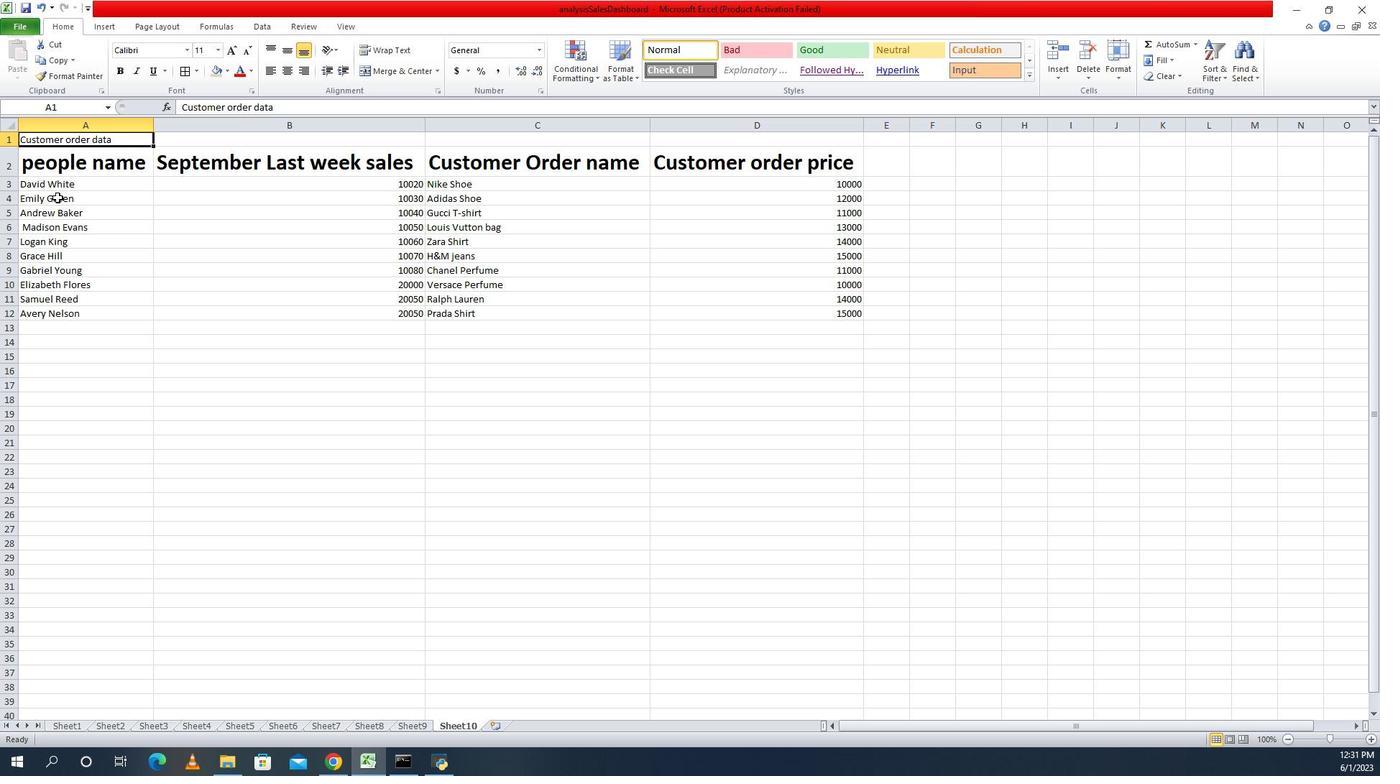 
Action: Mouse pressed left at (94, 187)
Screenshot: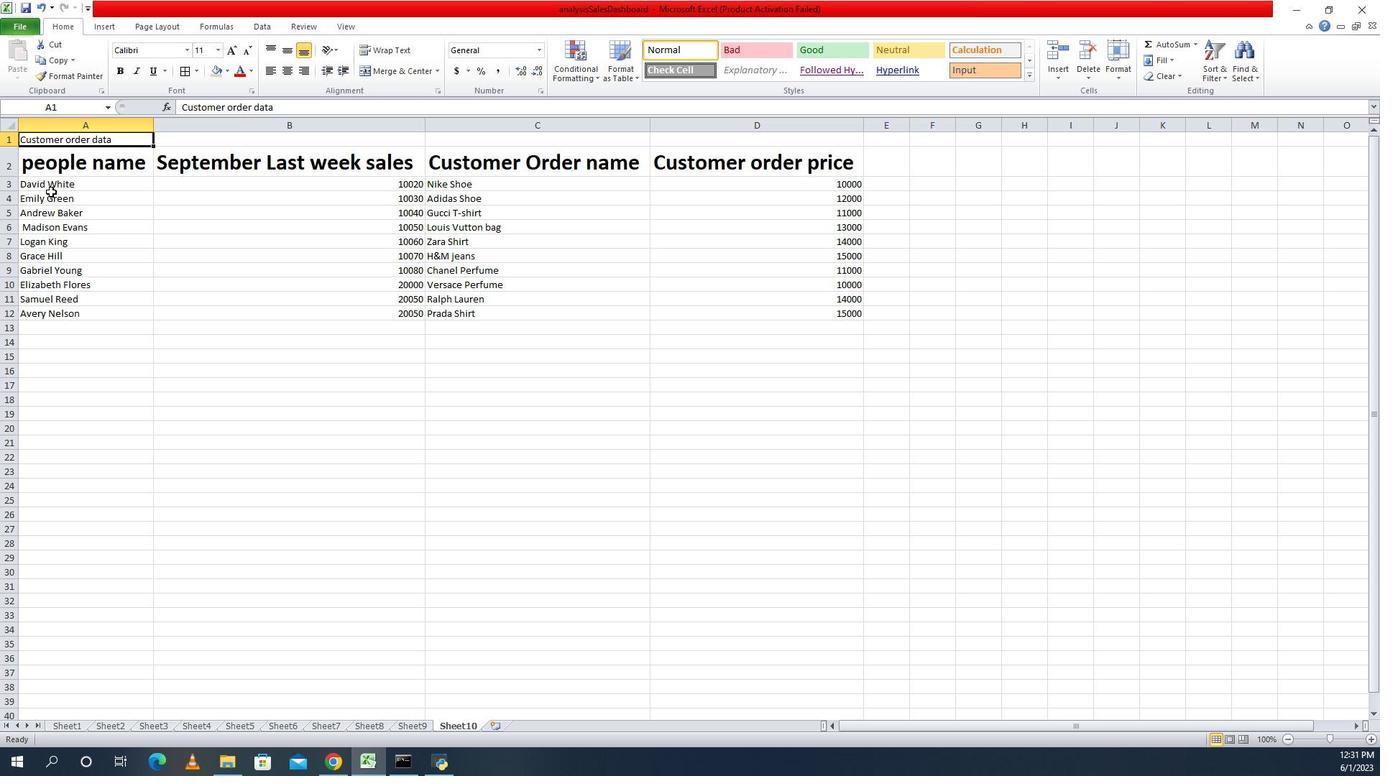 
Action: Mouse moved to (145, 177)
Screenshot: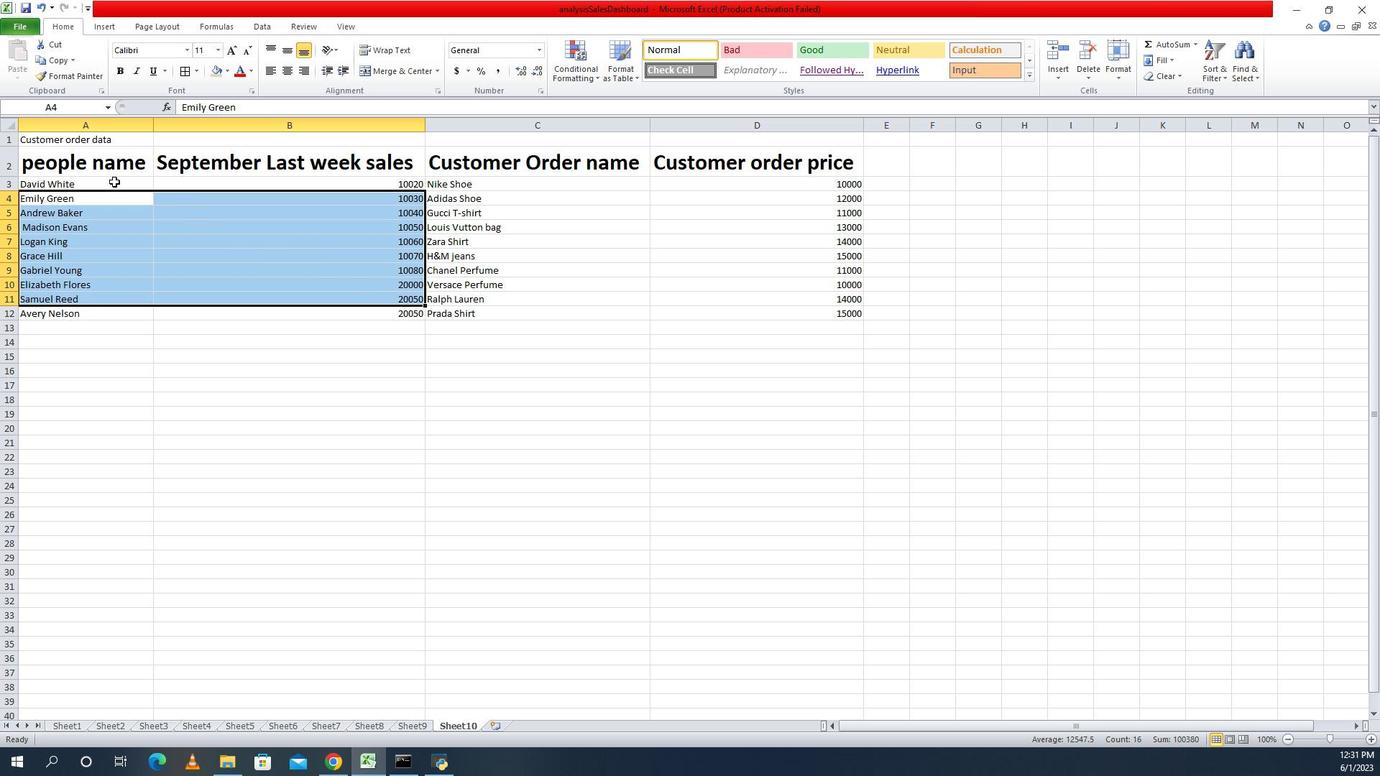 
Action: Mouse pressed left at (145, 177)
Screenshot: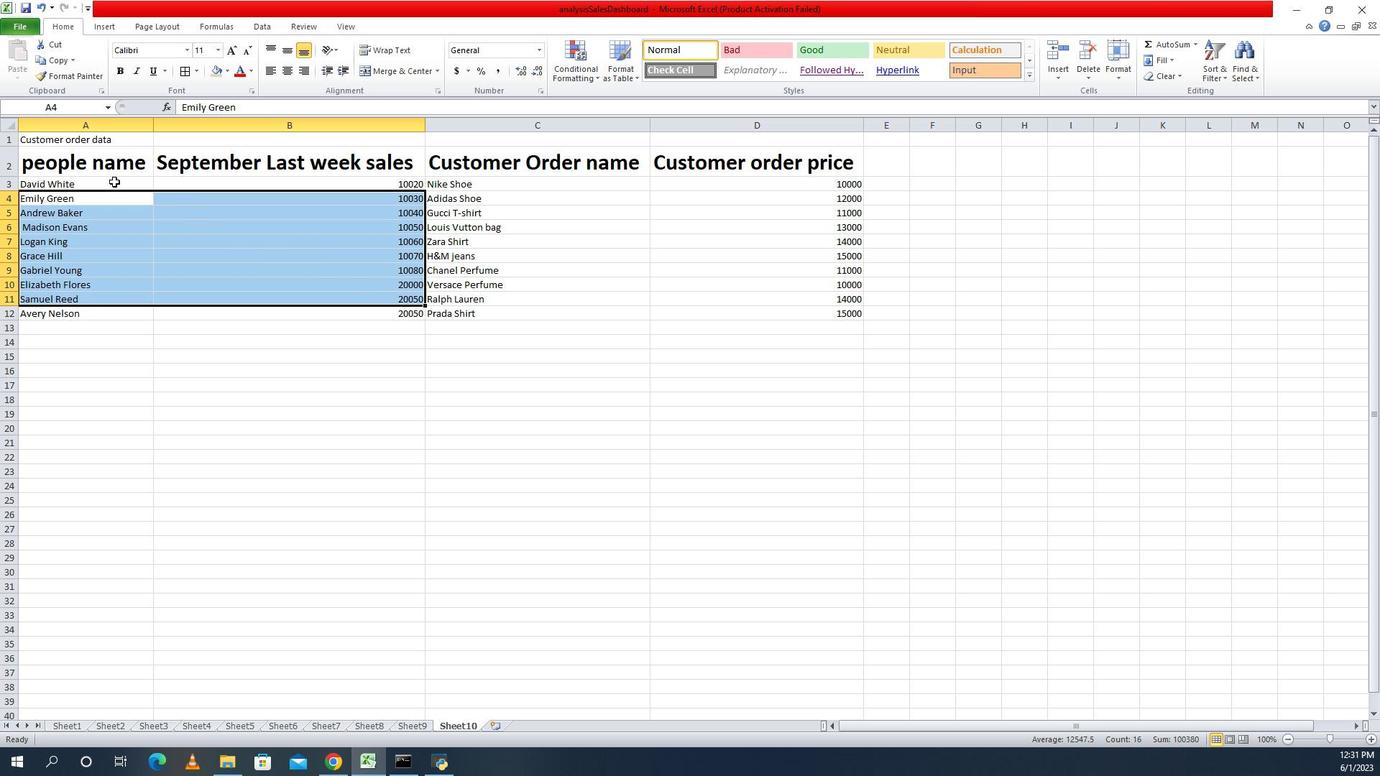 
Action: Mouse moved to (209, 48)
Screenshot: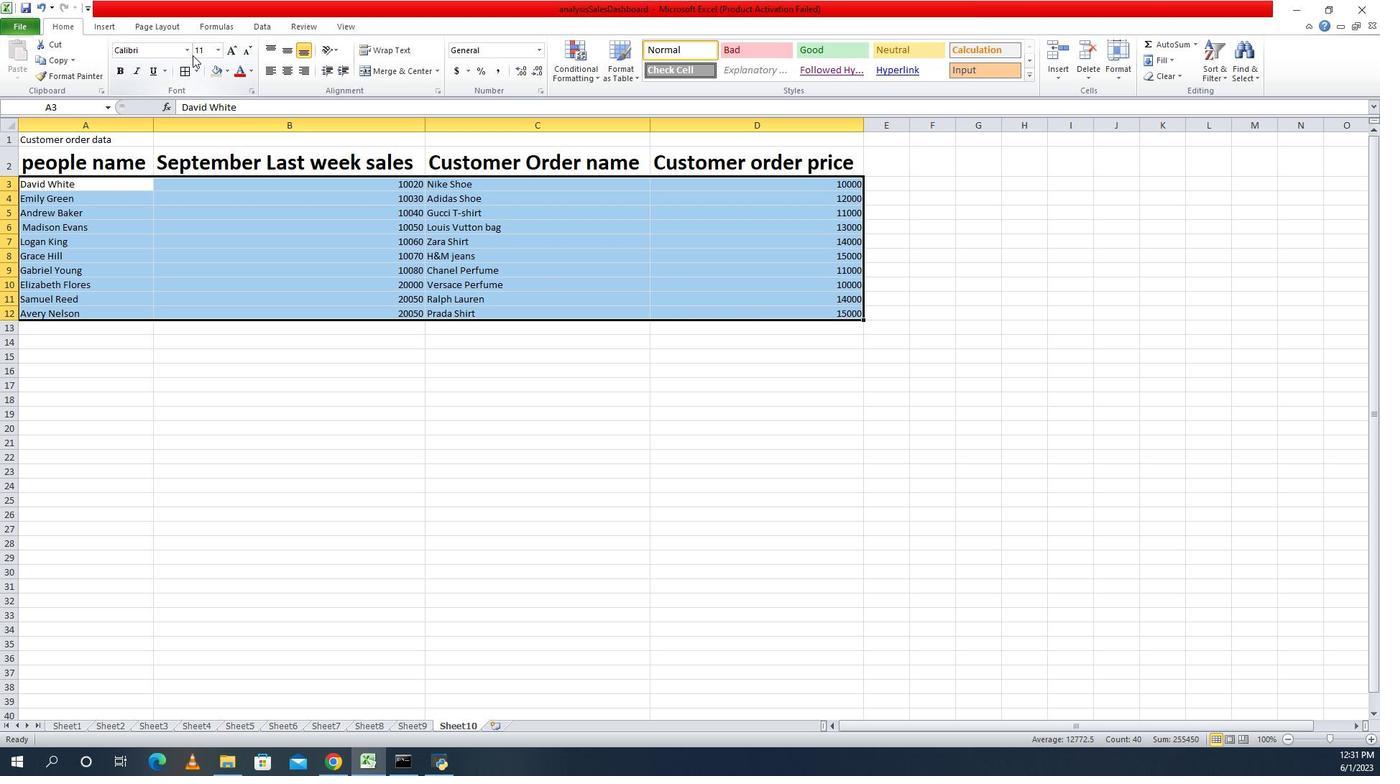 
Action: Mouse pressed left at (209, 48)
Screenshot: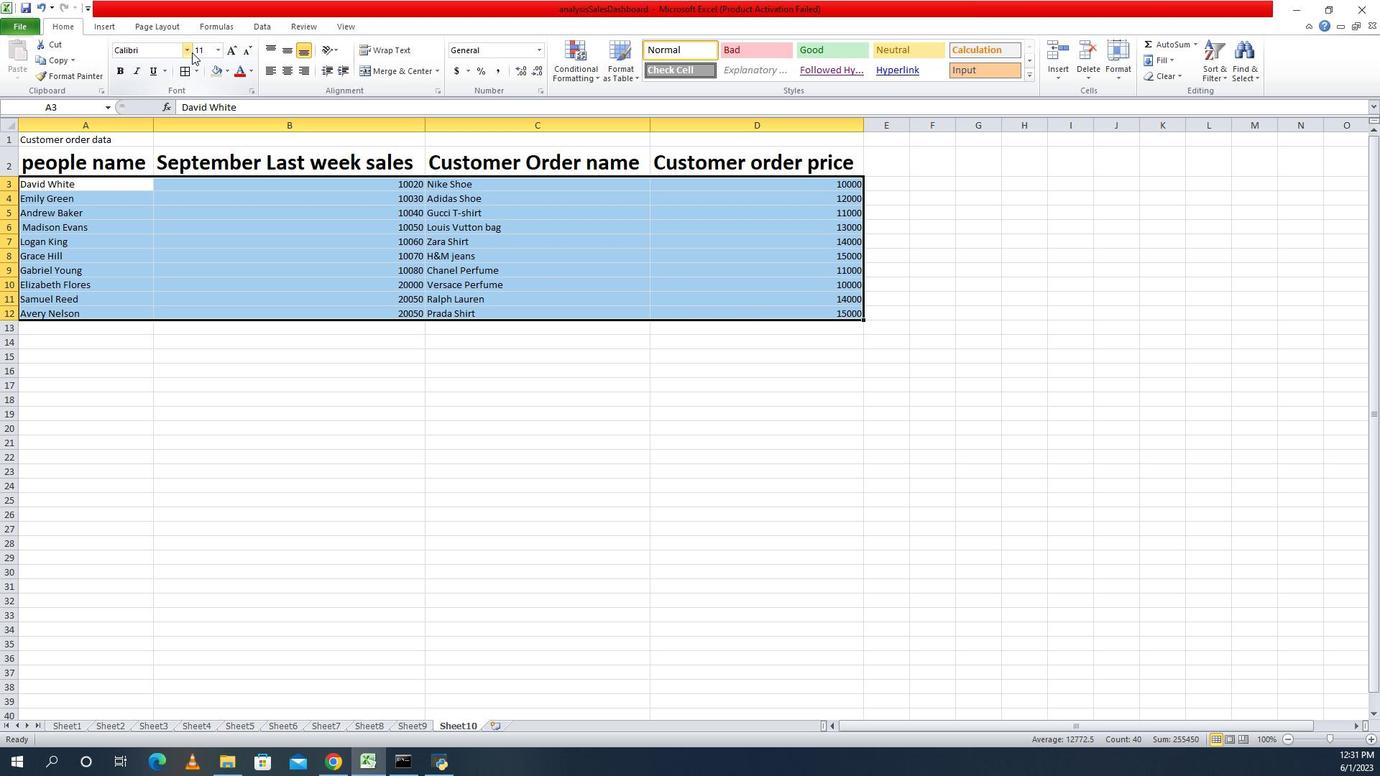 
Action: Mouse moved to (196, 491)
Screenshot: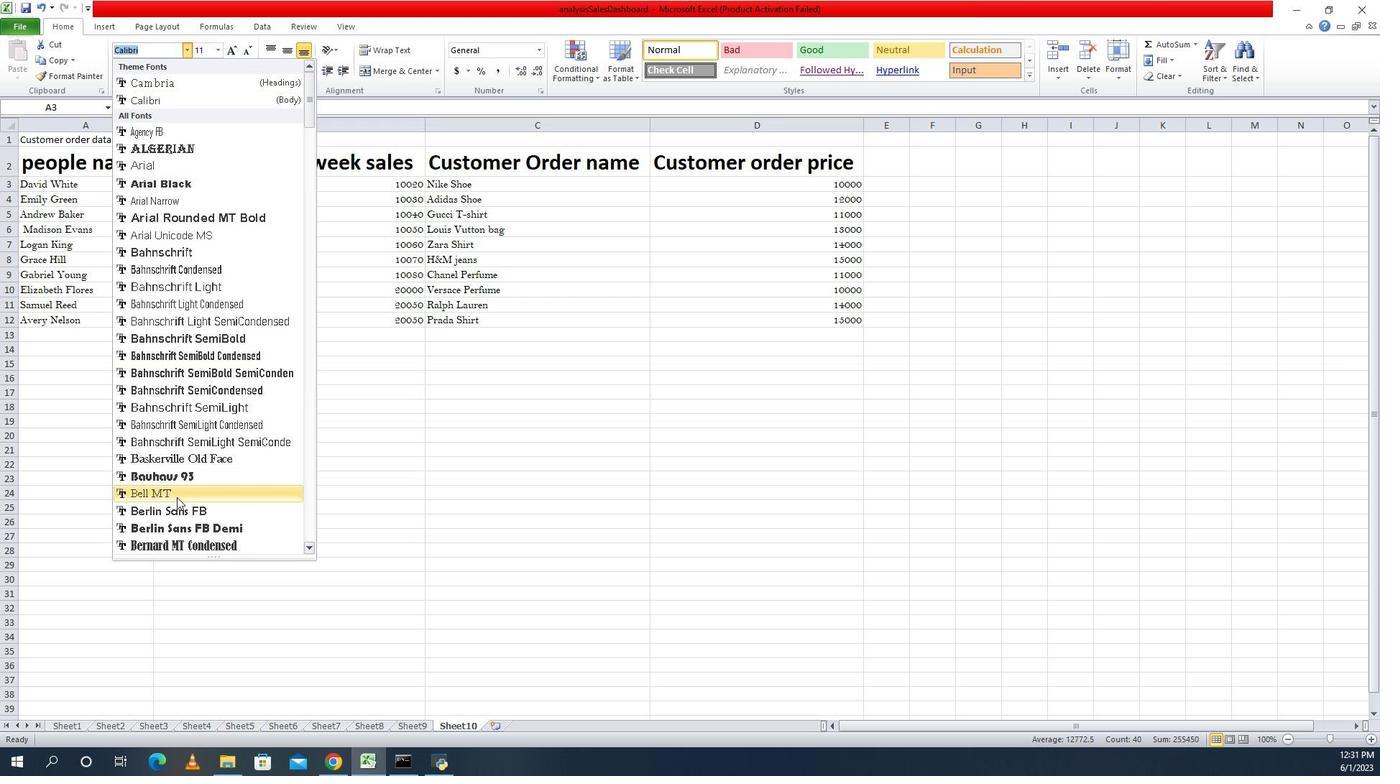 
Action: Mouse pressed left at (196, 491)
Screenshot: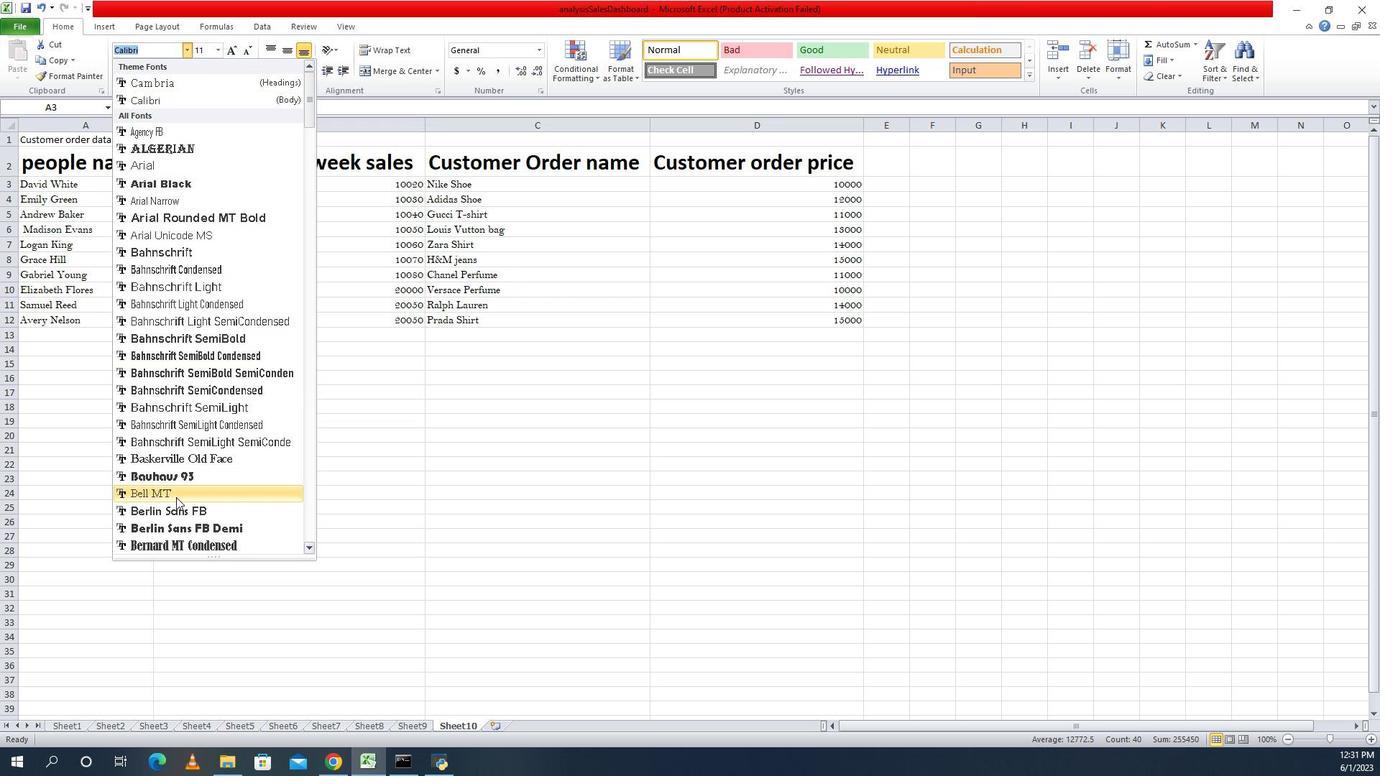 
Action: Mouse moved to (230, 47)
Screenshot: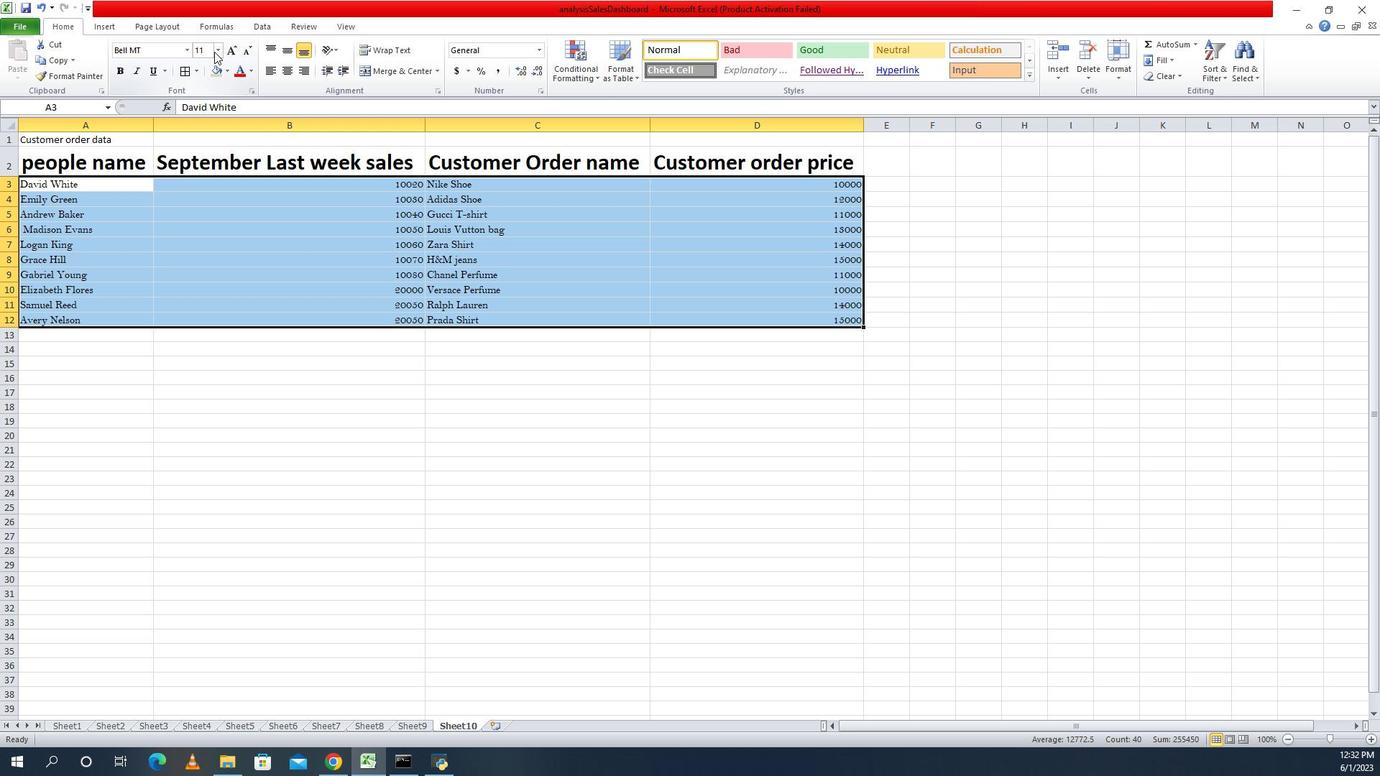 
Action: Mouse pressed left at (230, 47)
Screenshot: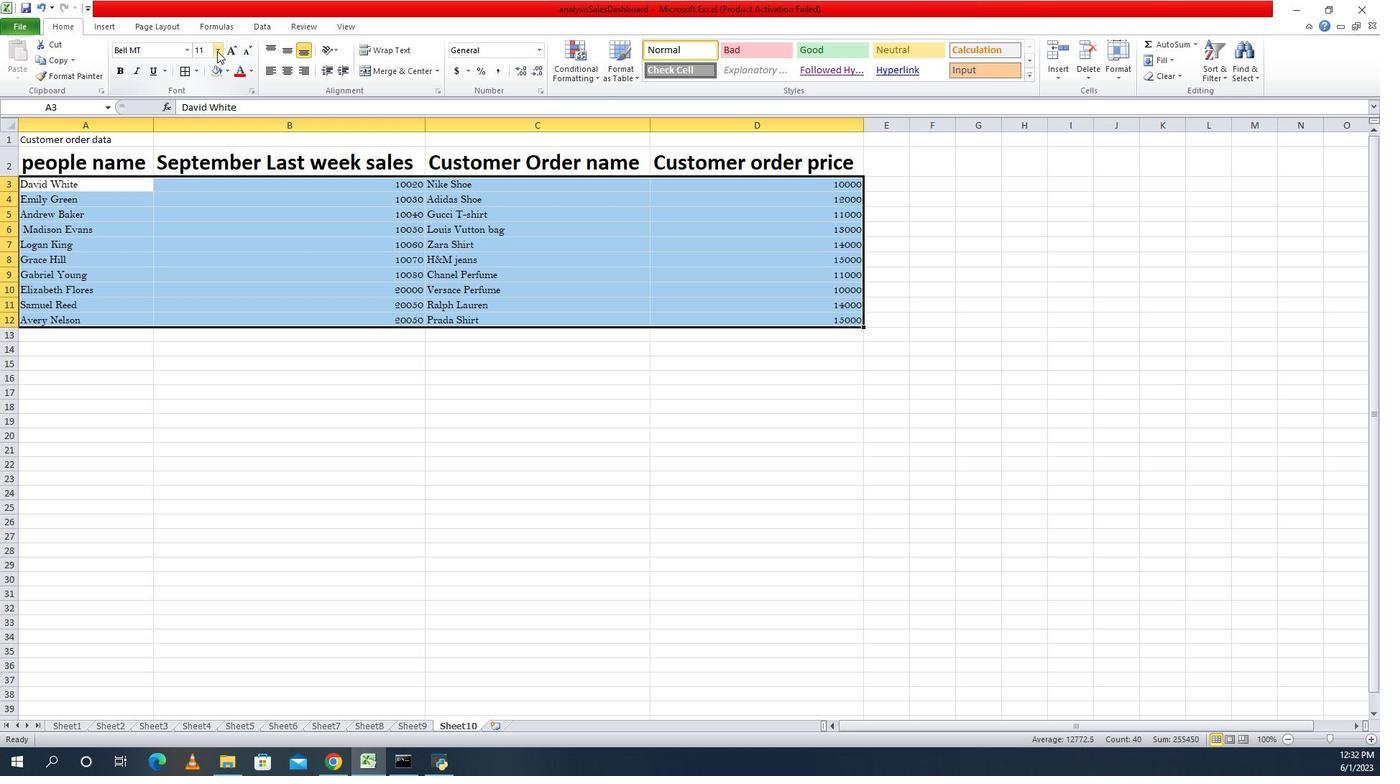 
Action: Mouse moved to (214, 130)
Screenshot: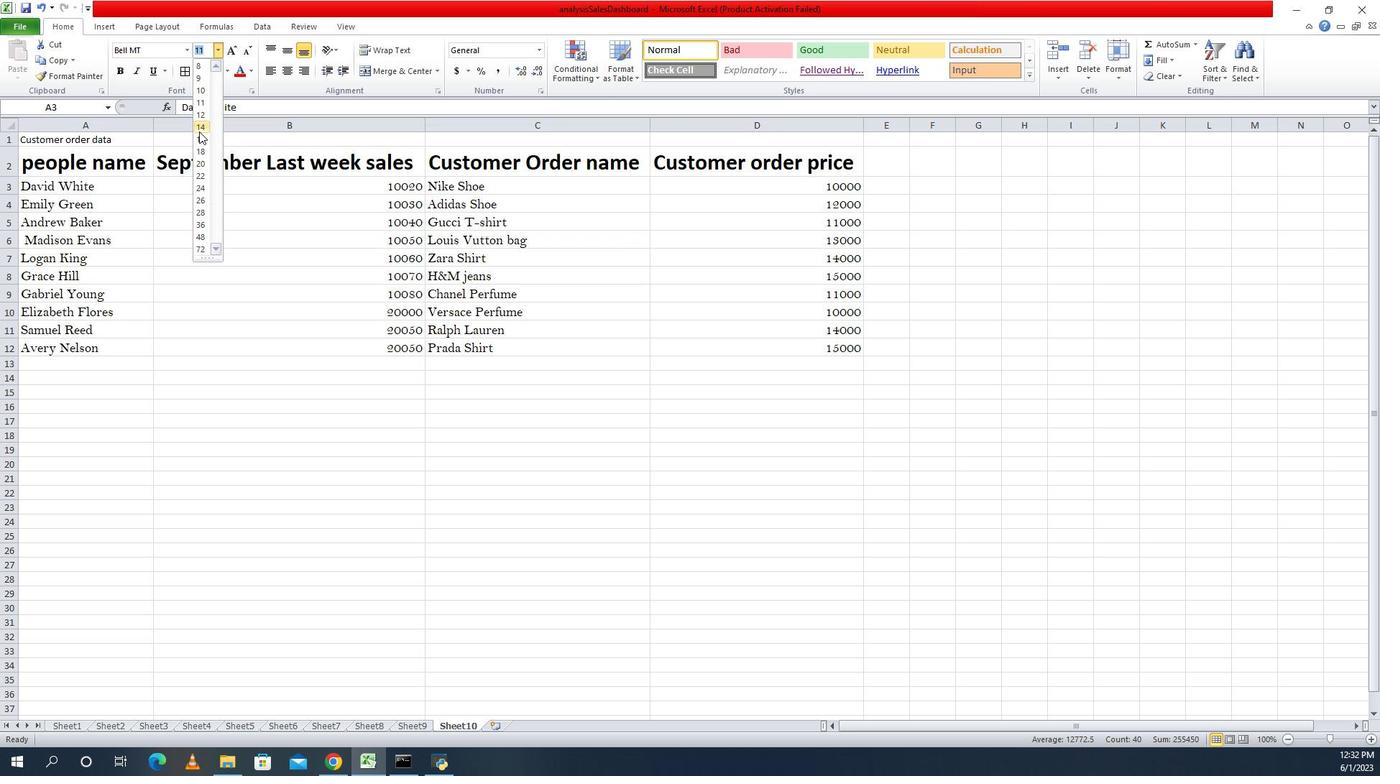 
Action: Mouse pressed left at (214, 130)
Screenshot: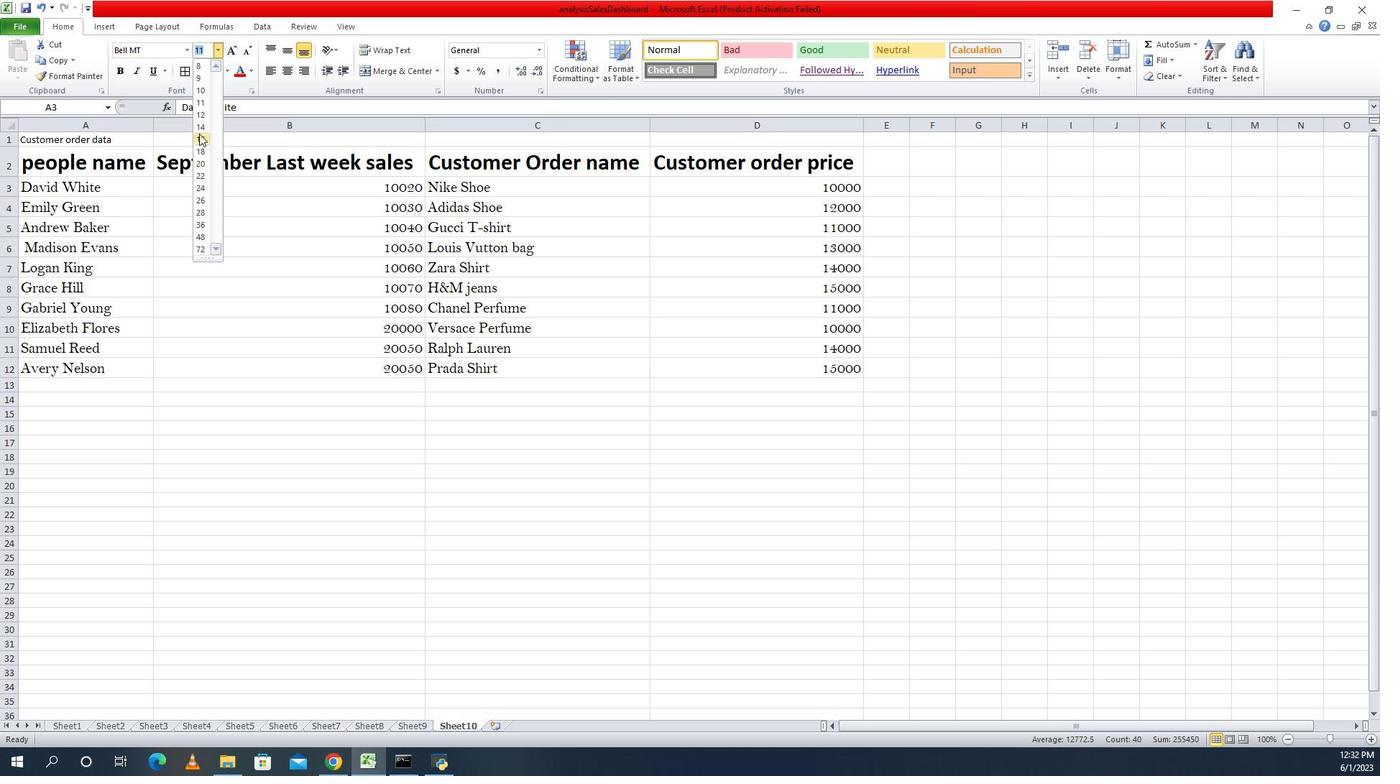 
Action: Mouse moved to (121, 148)
Screenshot: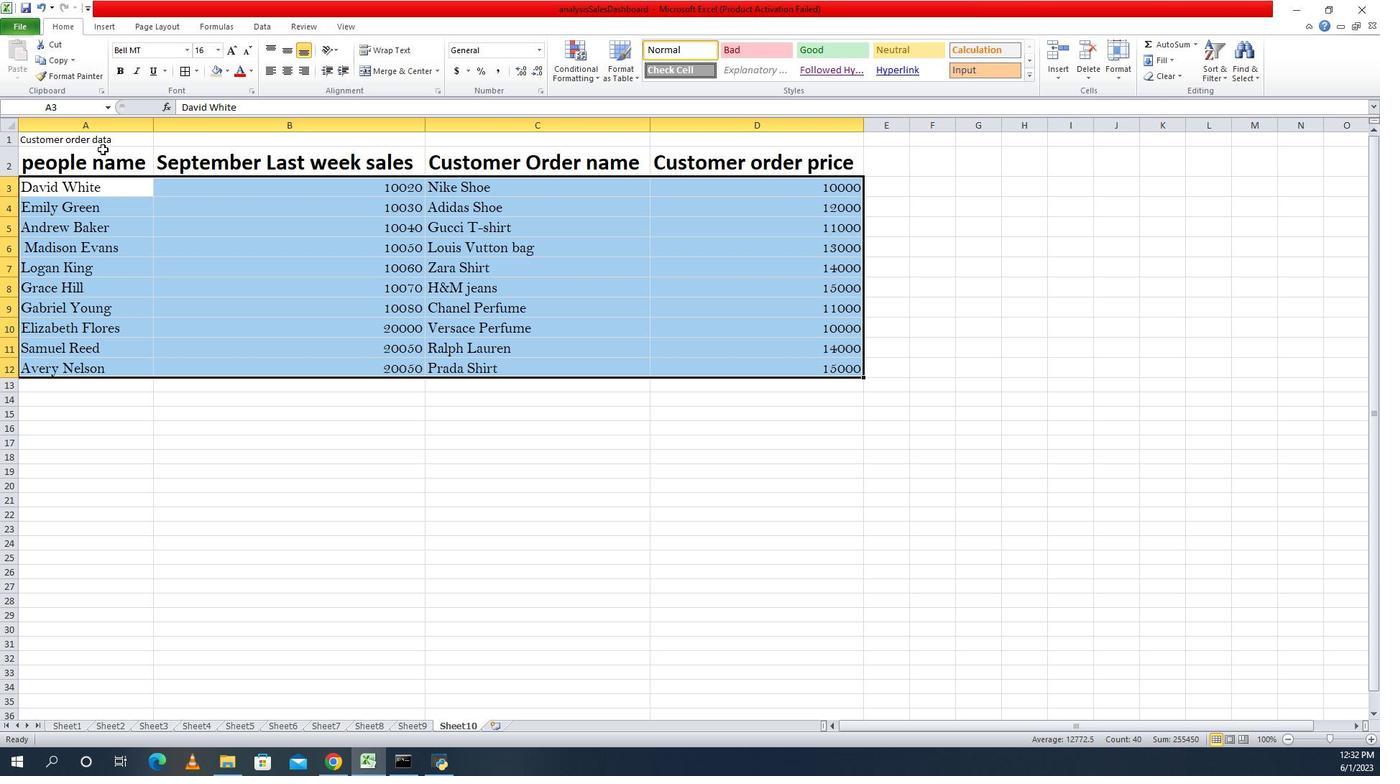 
Action: Mouse pressed left at (121, 148)
Screenshot: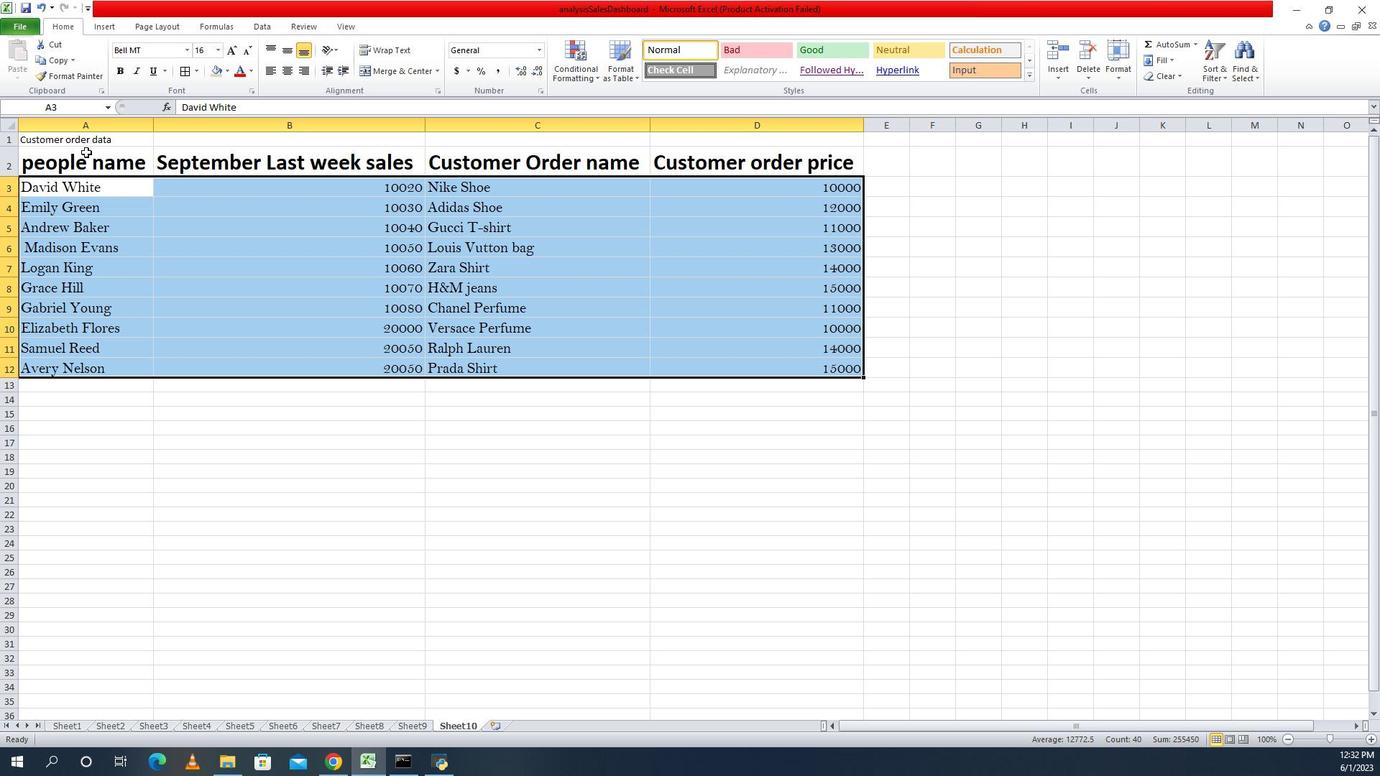 
Action: Mouse moved to (283, 44)
Screenshot: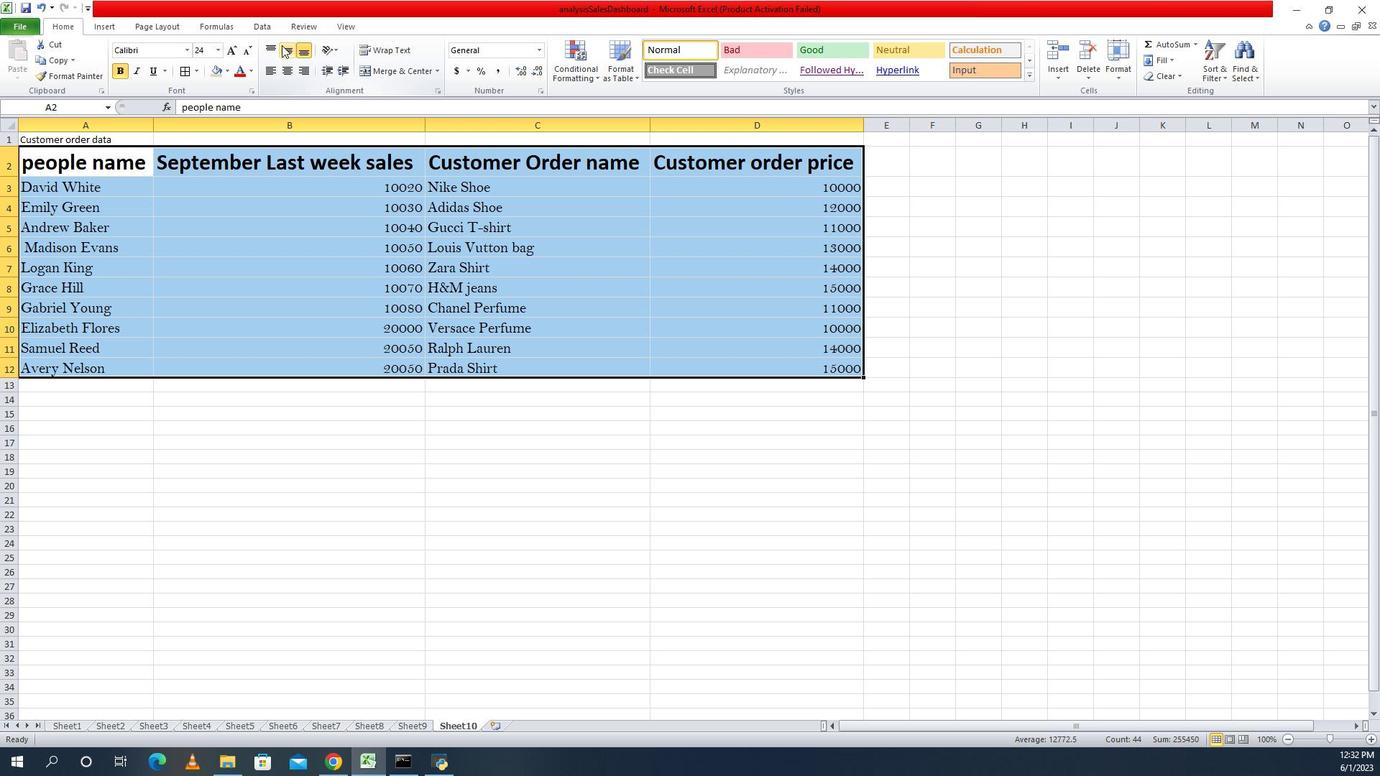 
Action: Mouse pressed left at (283, 44)
Screenshot: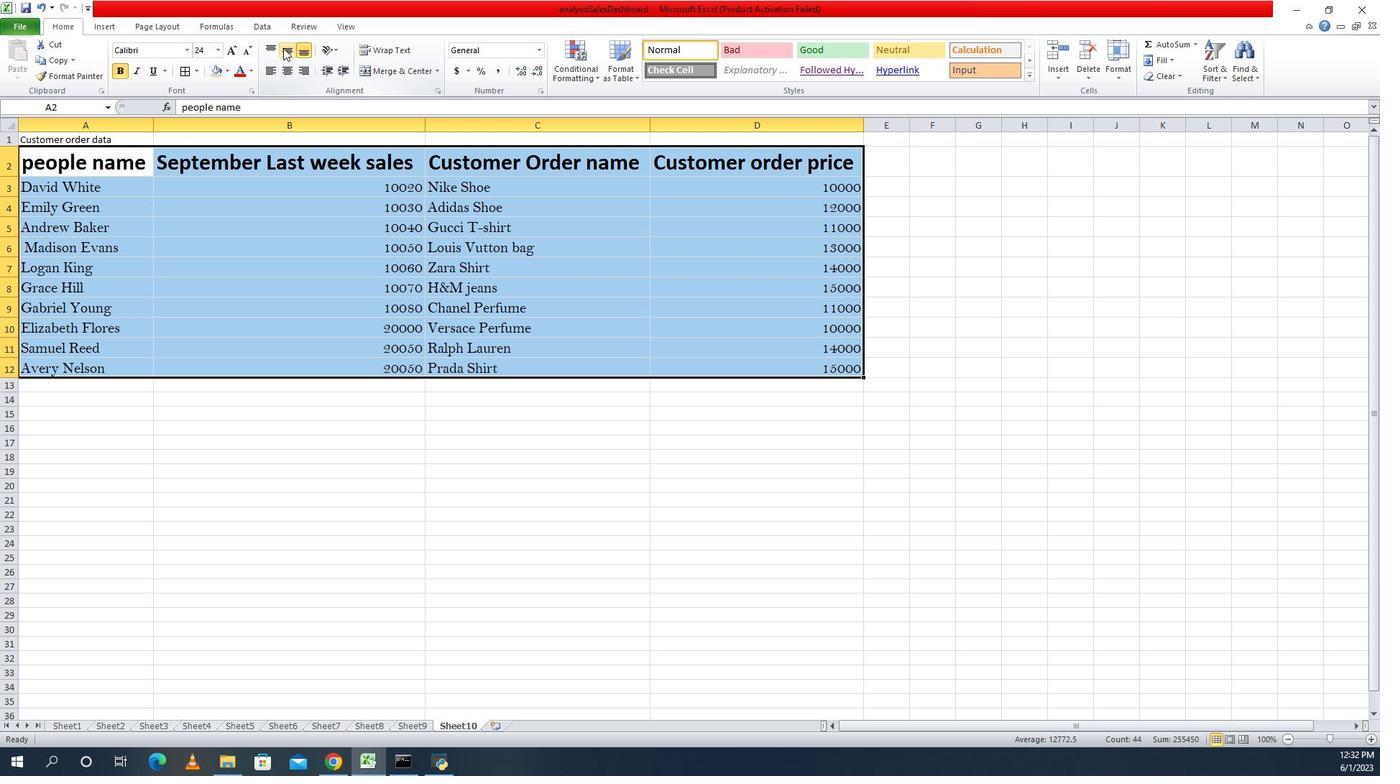 
Action: Mouse moved to (282, 69)
Screenshot: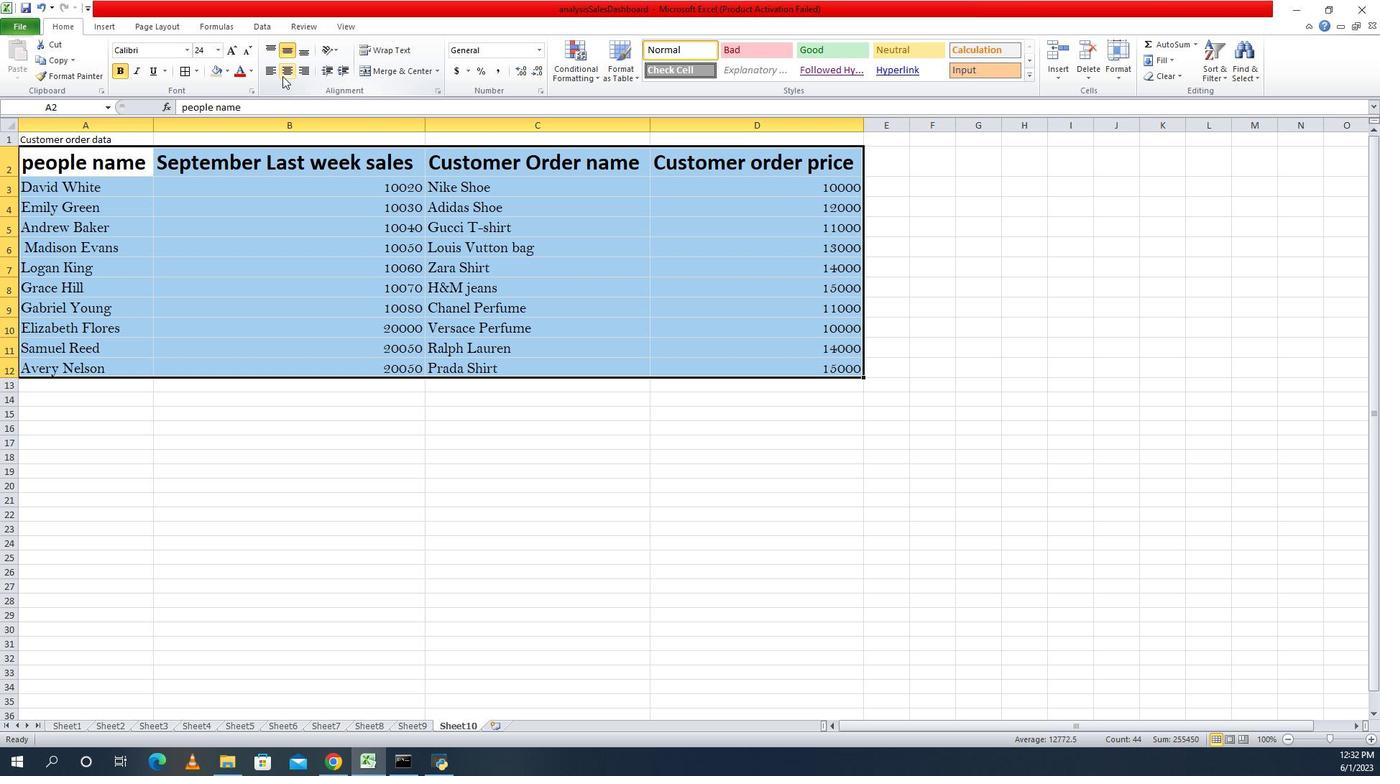 
Action: Mouse pressed left at (282, 69)
Screenshot: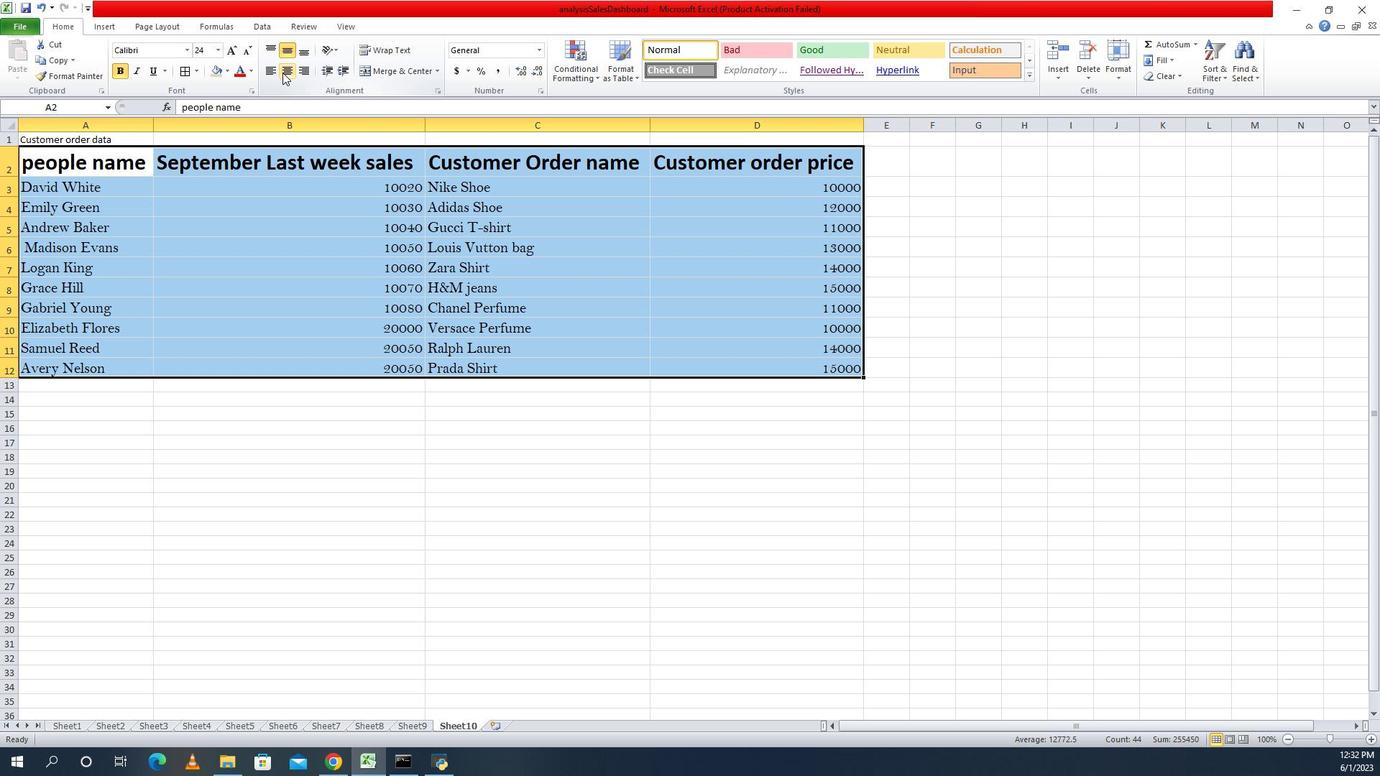 
Action: Mouse moved to (304, 451)
Screenshot: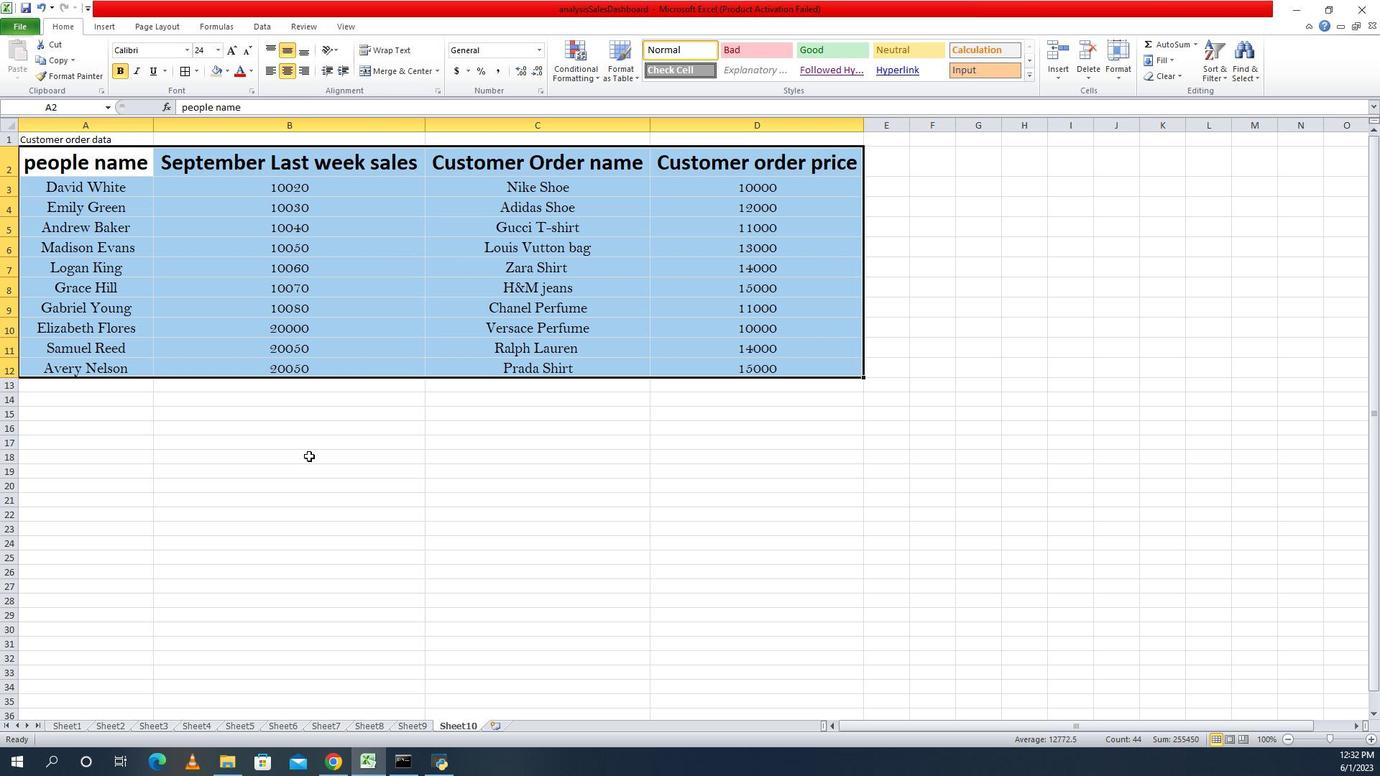 
Action: Mouse pressed left at (304, 451)
Screenshot: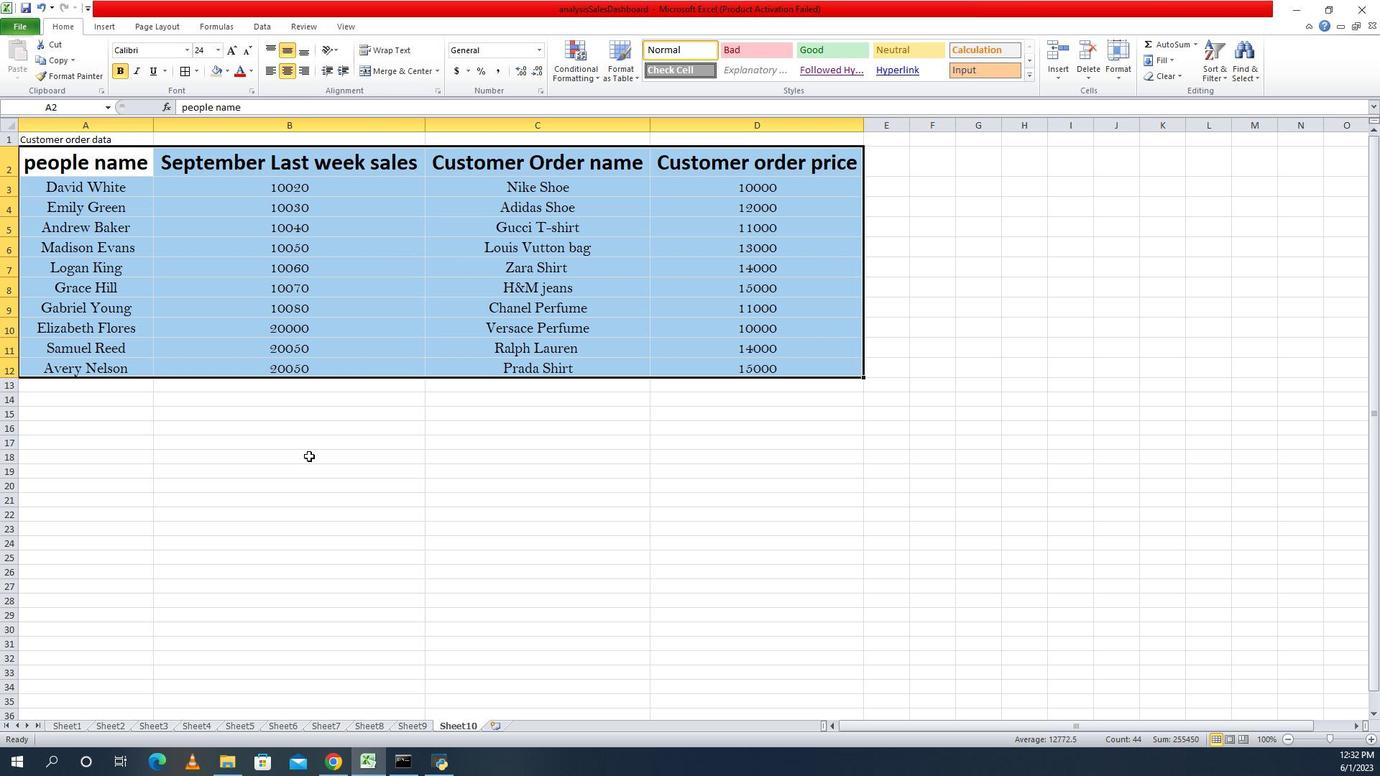 
Action: Mouse moved to (295, 386)
Screenshot: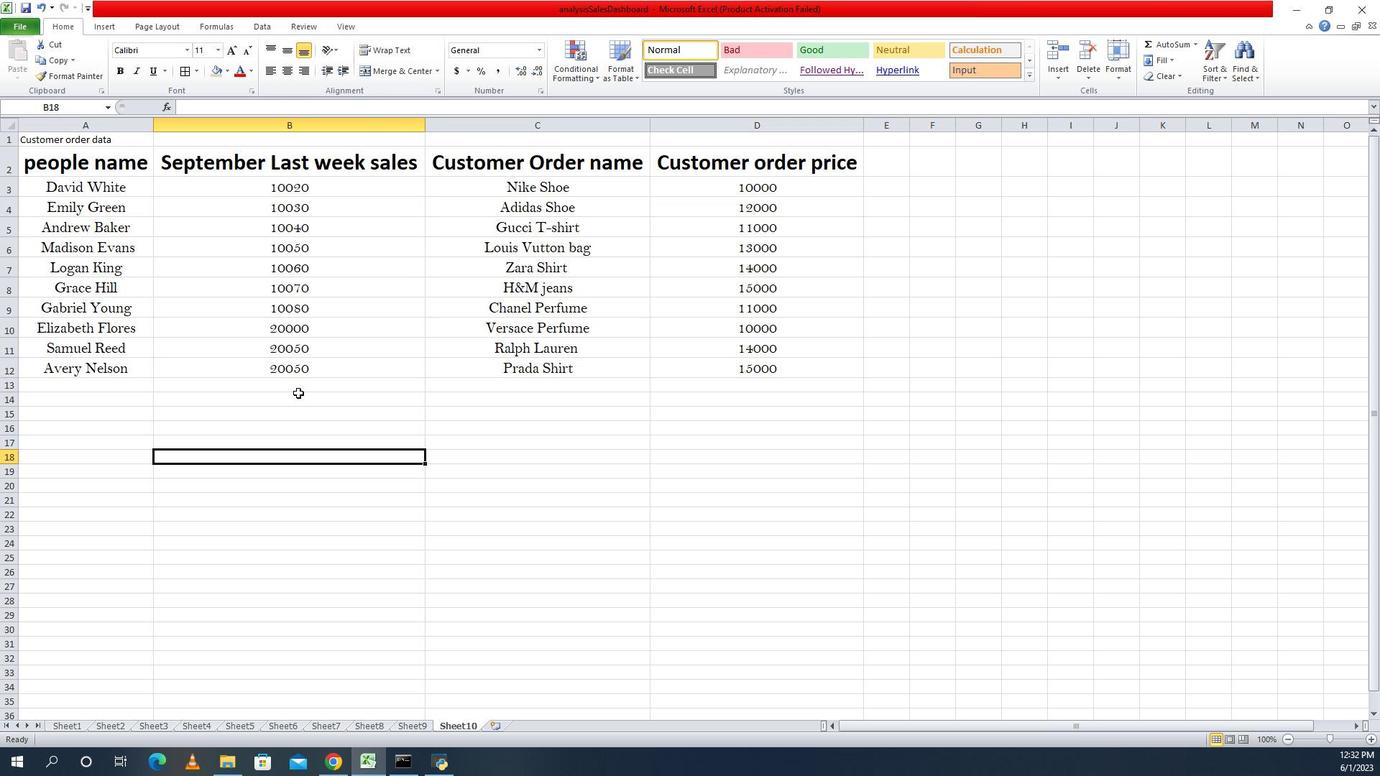
